 Task: Add an event with the title Lunch Break: Guided Meditation Session, date '2024/03/26', time 9:40 AM to 11:40 AMand add a description: Welcome to the Presentation Practice session, where you can hone your public speaking skills and receive constructive feedback to enhance your presentation abilities. This interactive session is designed to provide a supportive environment for participants to practice and refine their presentation techniques, whether it's for professional or academic purposes.Select event color  Lavender . Add location for the event as: 321 Gorges du Verdon, France, logged in from the account softage.3@softage.netand send the event invitation to softage.4@softage.net and softage.2@softage.net. Set a reminder for the event Every weekday(Monday to Friday)
Action: Mouse moved to (28, 102)
Screenshot: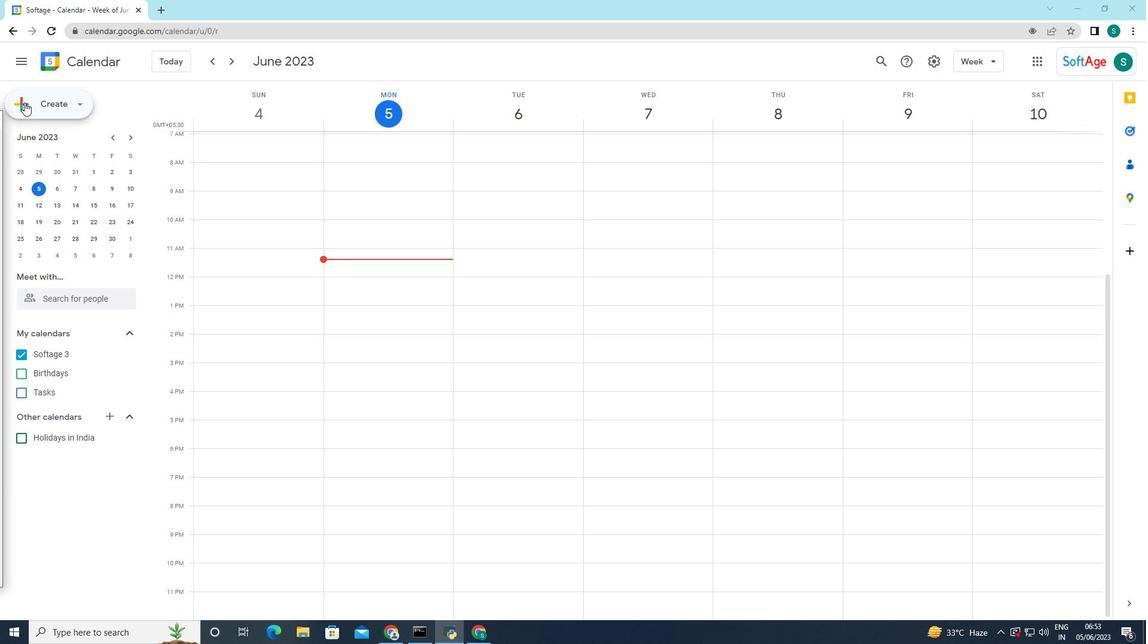 
Action: Mouse pressed left at (28, 102)
Screenshot: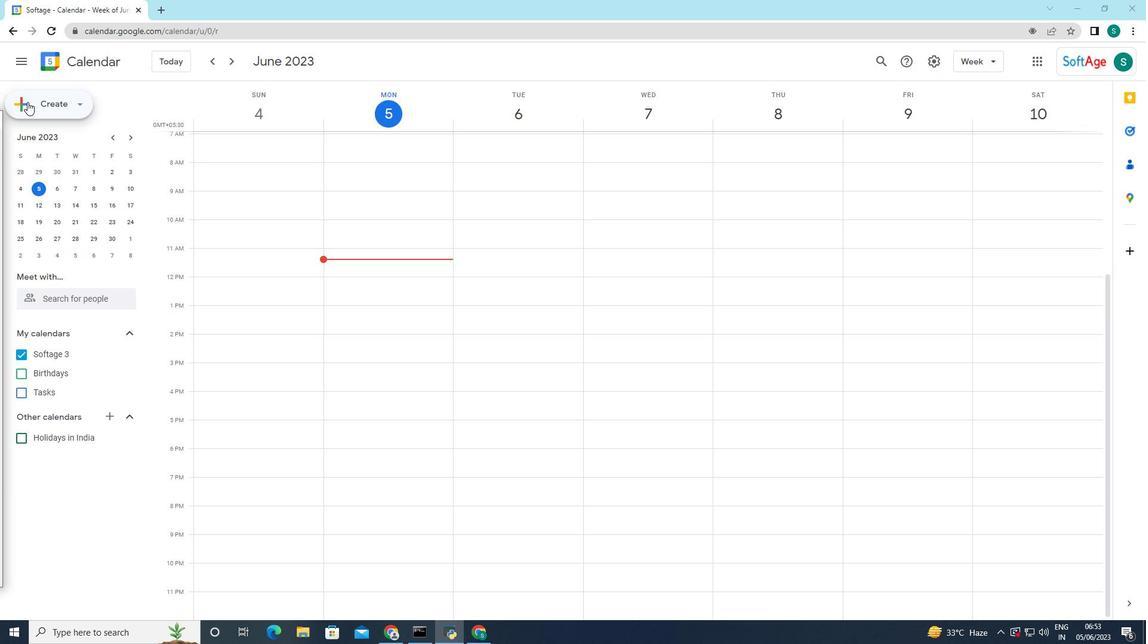 
Action: Mouse moved to (40, 137)
Screenshot: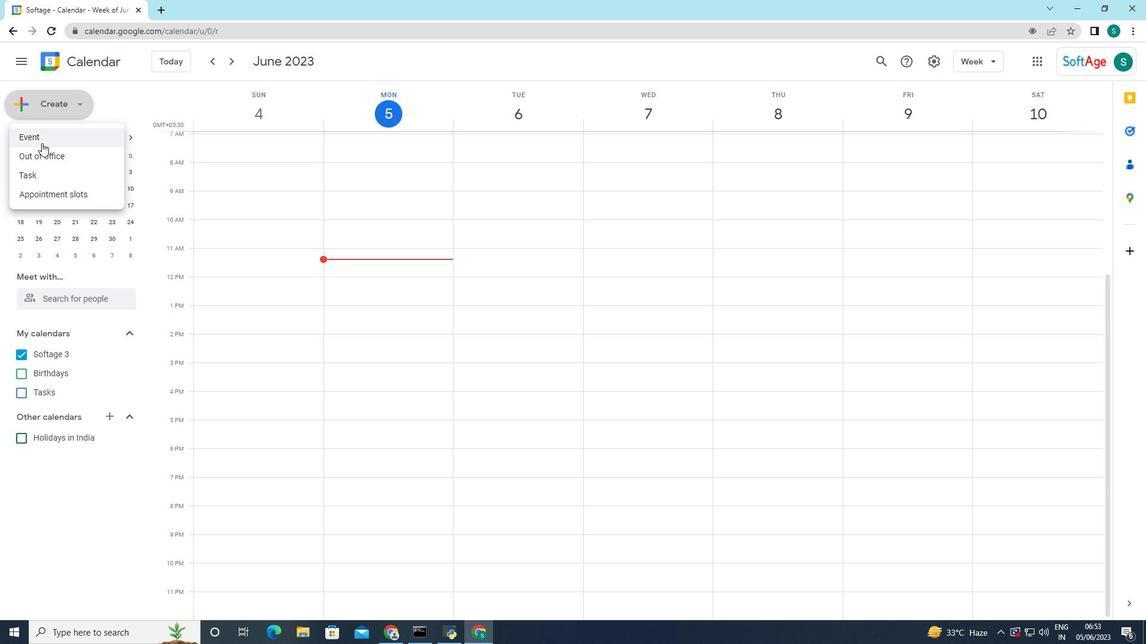 
Action: Mouse pressed left at (40, 137)
Screenshot: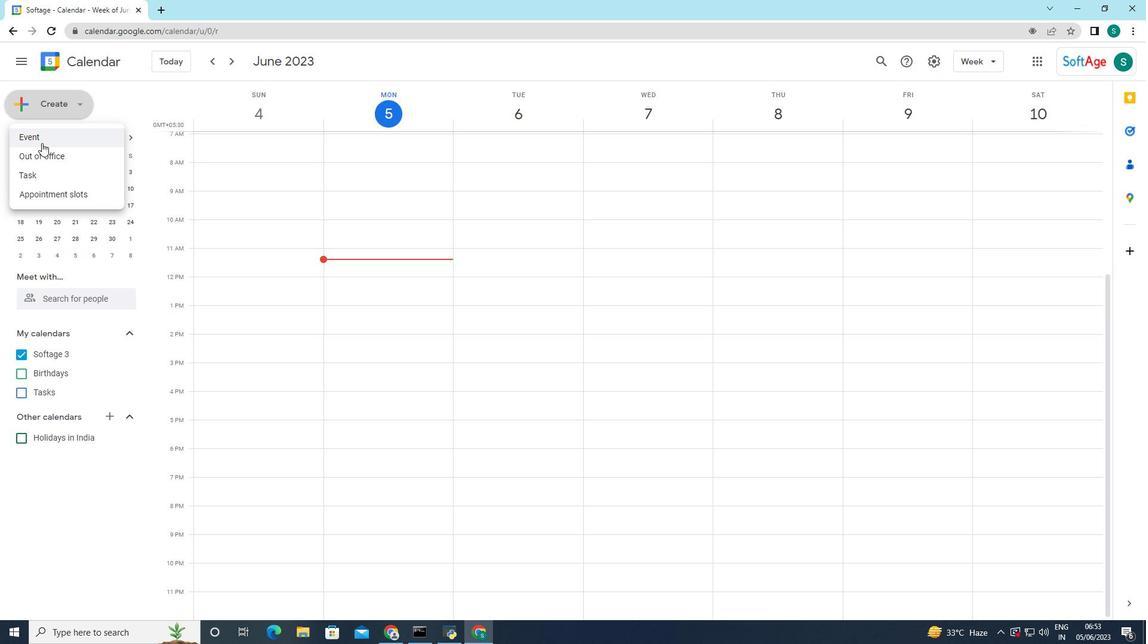 
Action: Mouse moved to (223, 482)
Screenshot: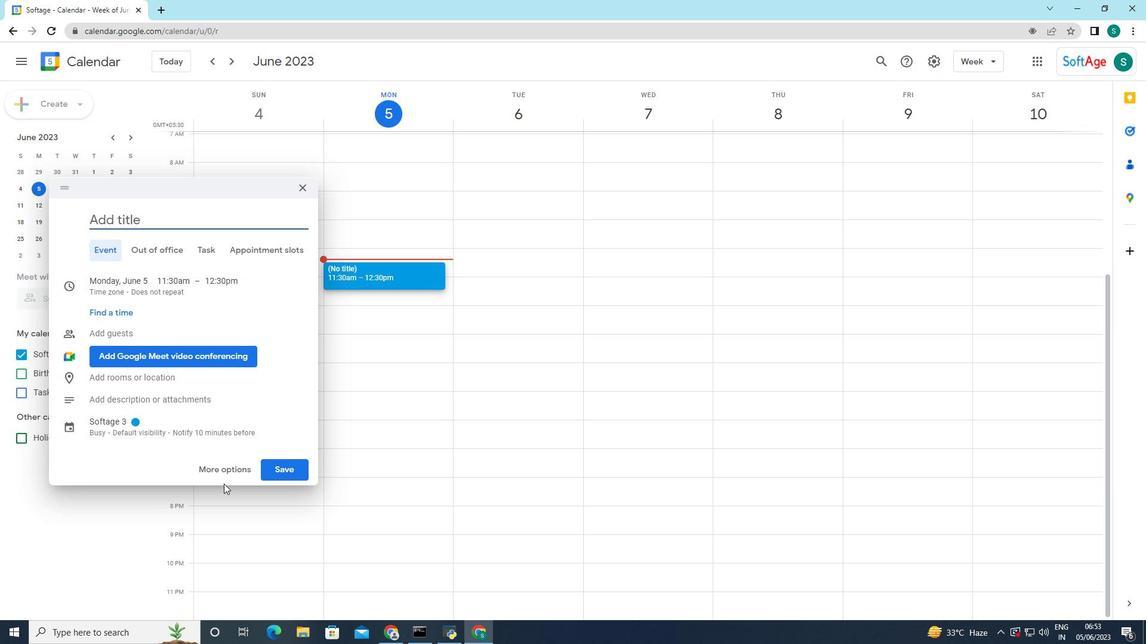 
Action: Mouse pressed left at (223, 482)
Screenshot: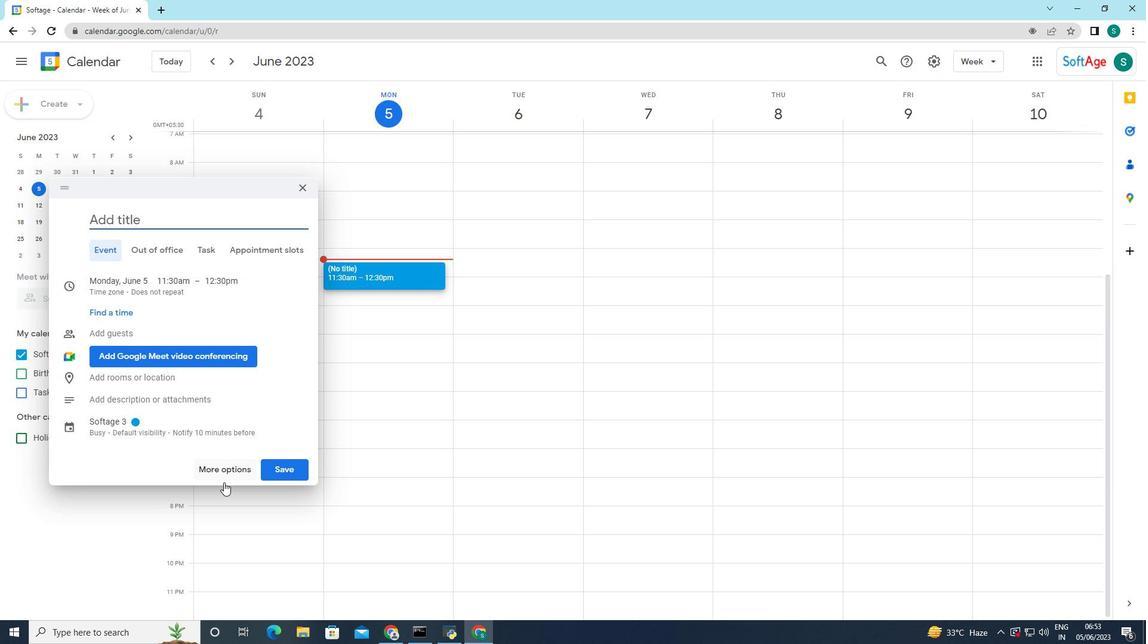 
Action: Mouse moved to (68, 71)
Screenshot: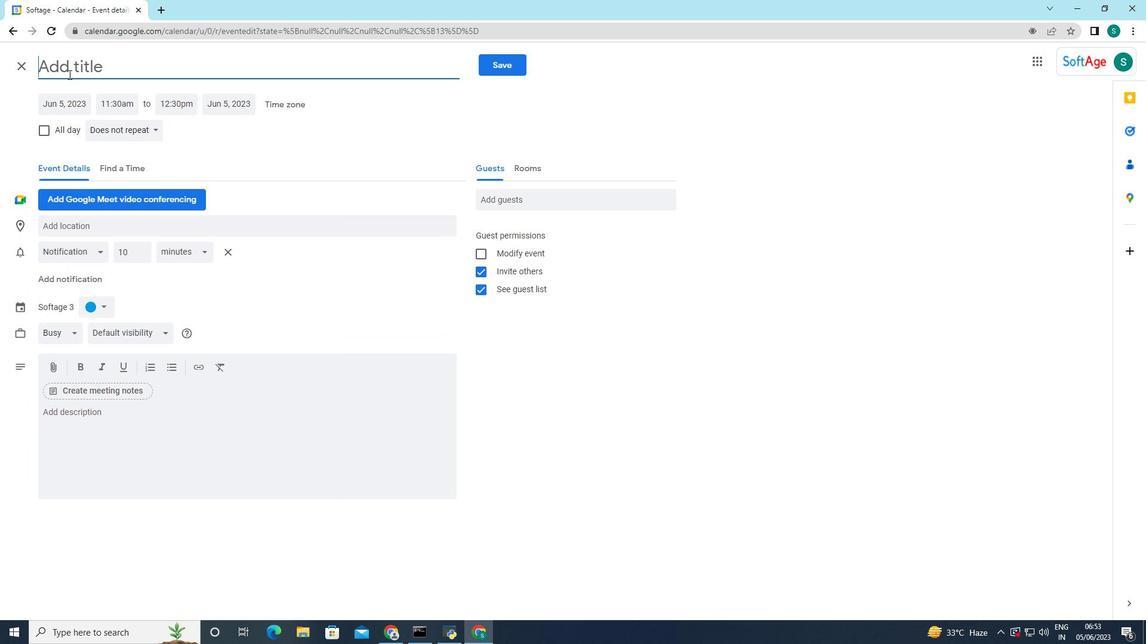 
Action: Mouse pressed left at (68, 71)
Screenshot: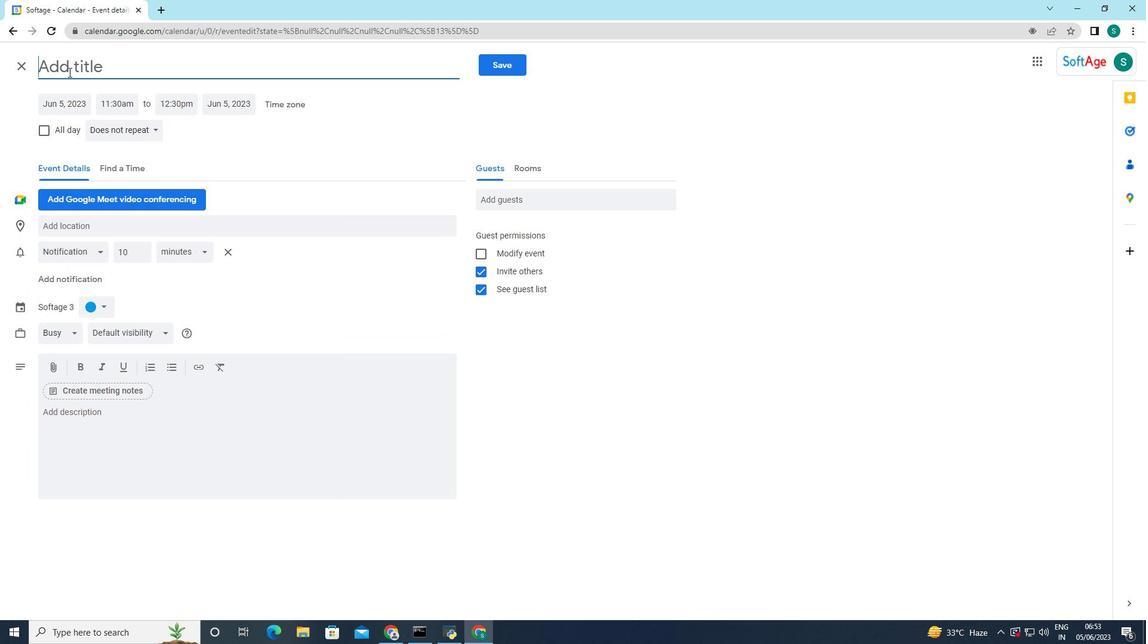 
Action: Key pressed <Key.caps_lock>L<Key.caps_lock>unch<Key.space><Key.caps_lock>B<Key.caps_lock>reak<Key.shift_r>:<Key.space><Key.caps_lock>G<Key.caps_lock>uided<Key.space><Key.caps_lock>M<Key.caps_lock>en<Key.backspace>ditation<Key.space><Key.caps_lock>S<Key.caps_lock>ession
Screenshot: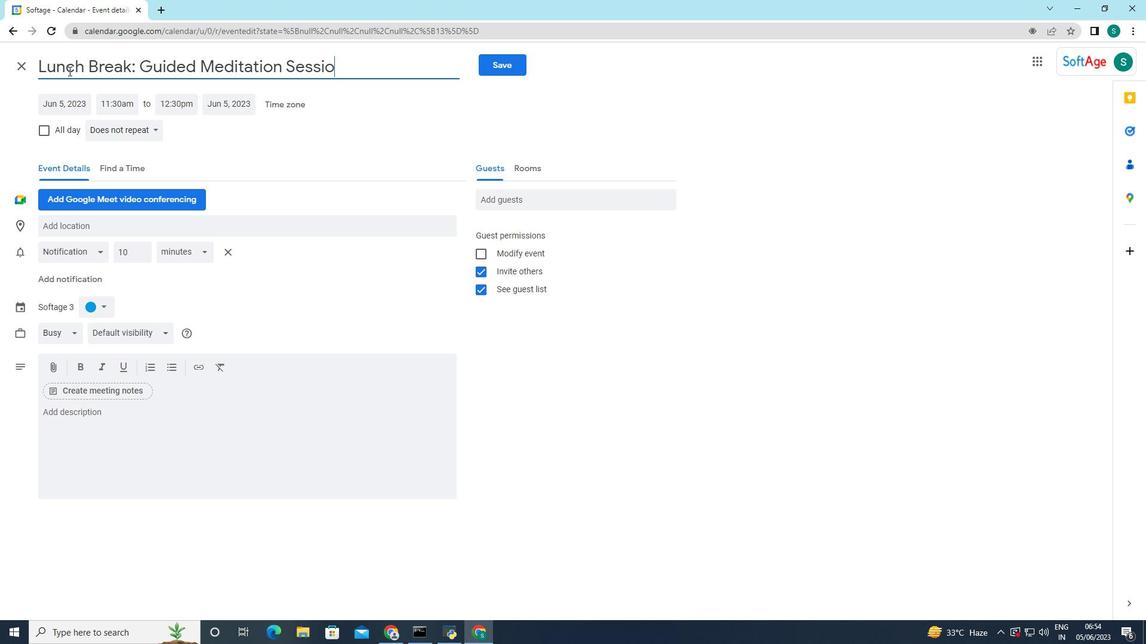 
Action: Mouse moved to (50, 104)
Screenshot: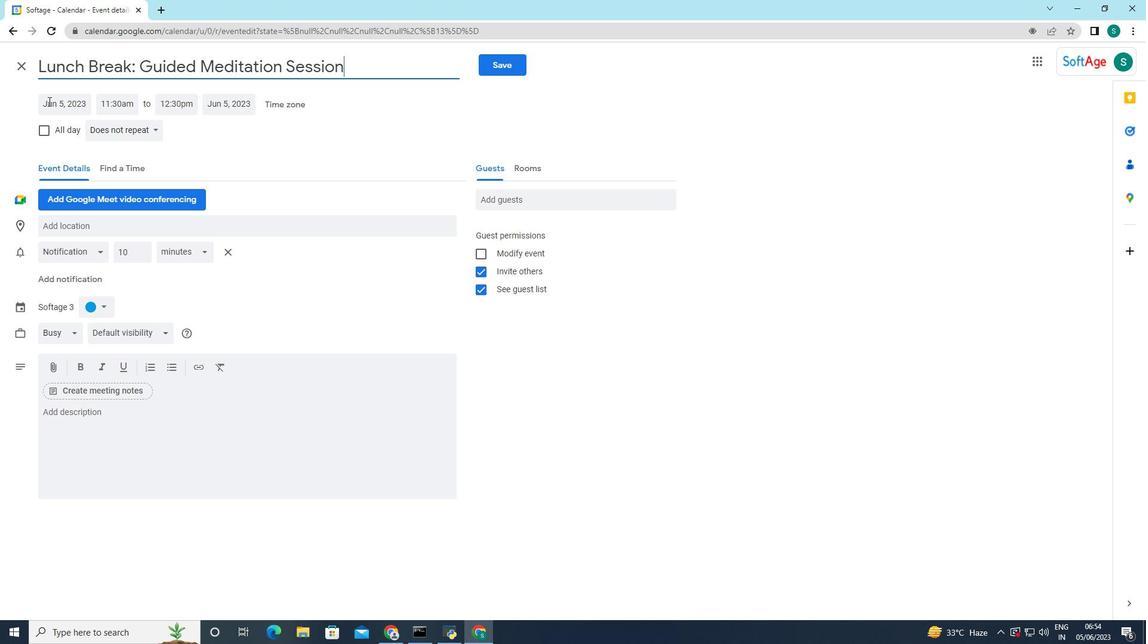 
Action: Mouse pressed left at (50, 104)
Screenshot: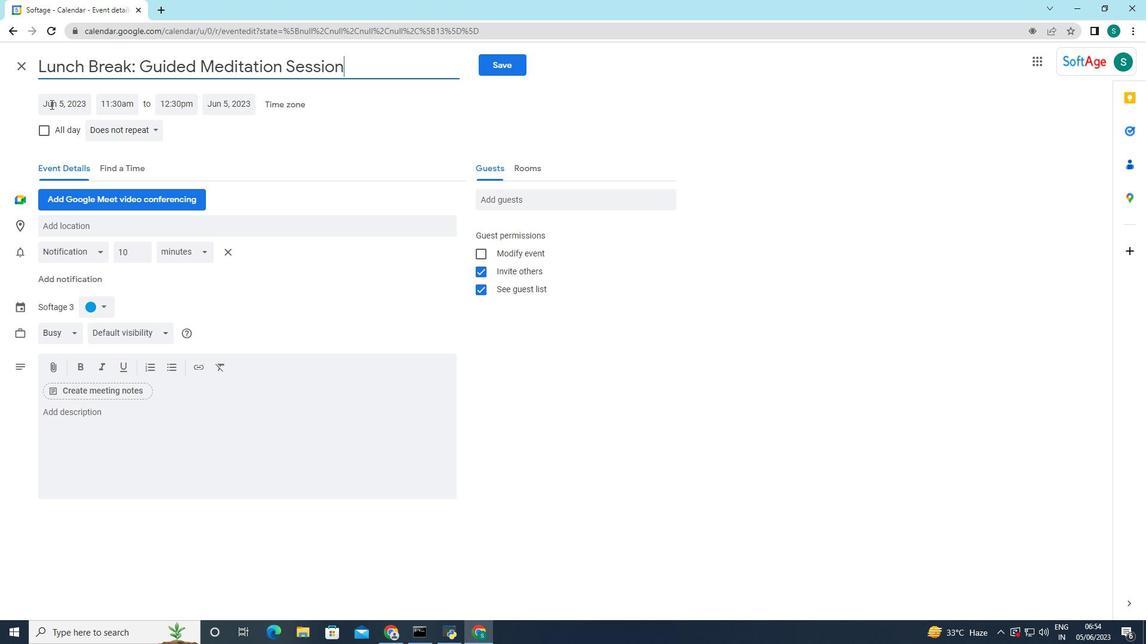
Action: Mouse moved to (192, 128)
Screenshot: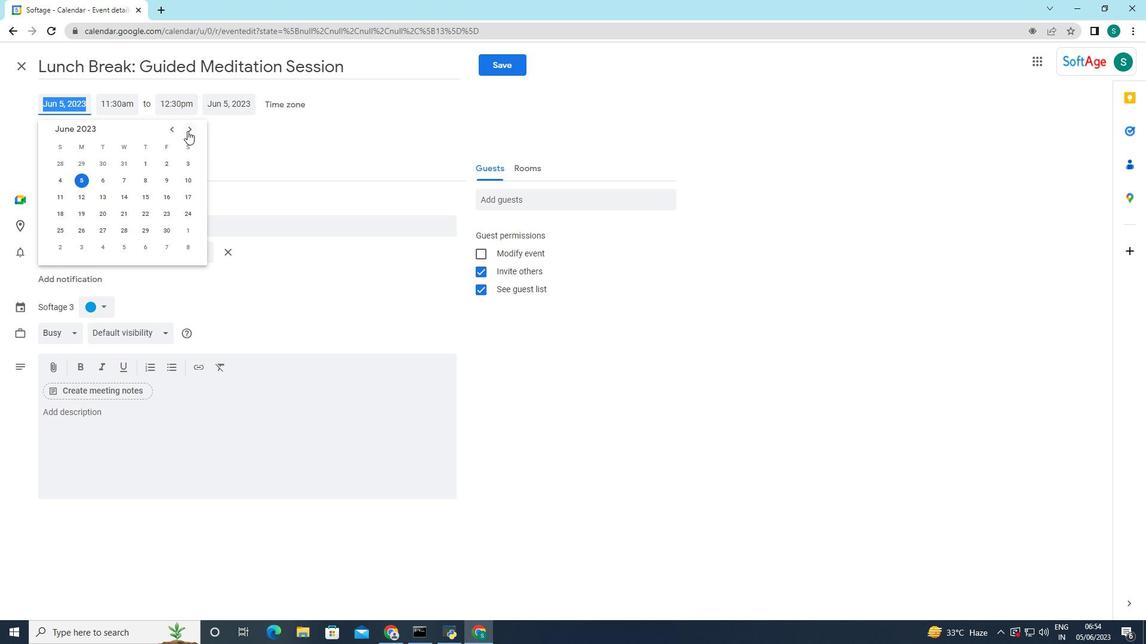 
Action: Mouse pressed left at (192, 128)
Screenshot: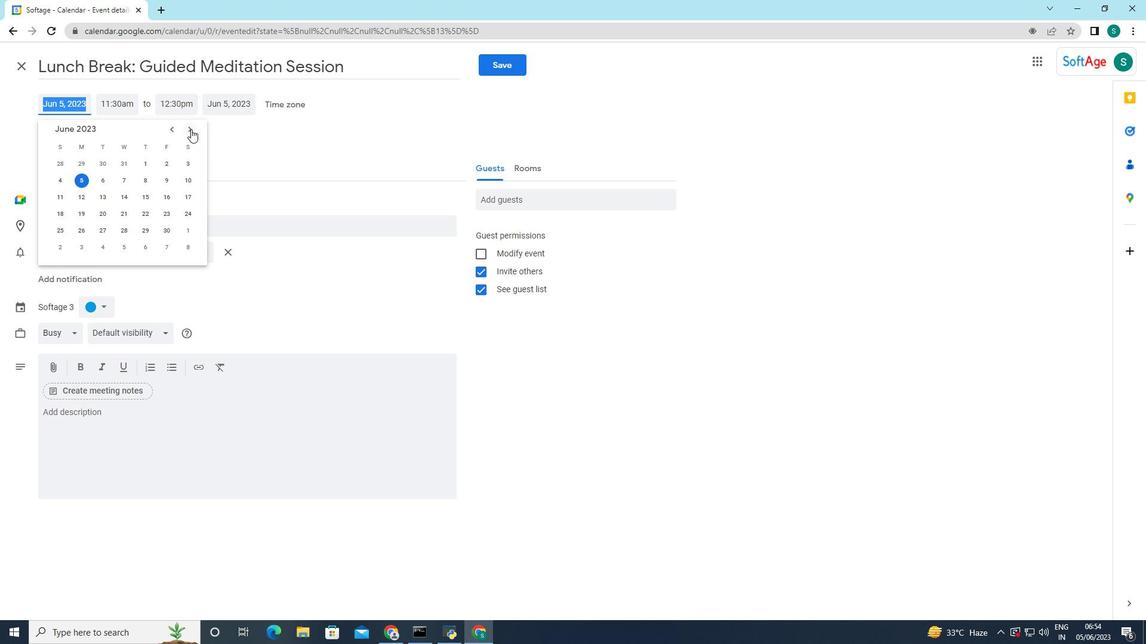 
Action: Mouse pressed left at (192, 128)
Screenshot: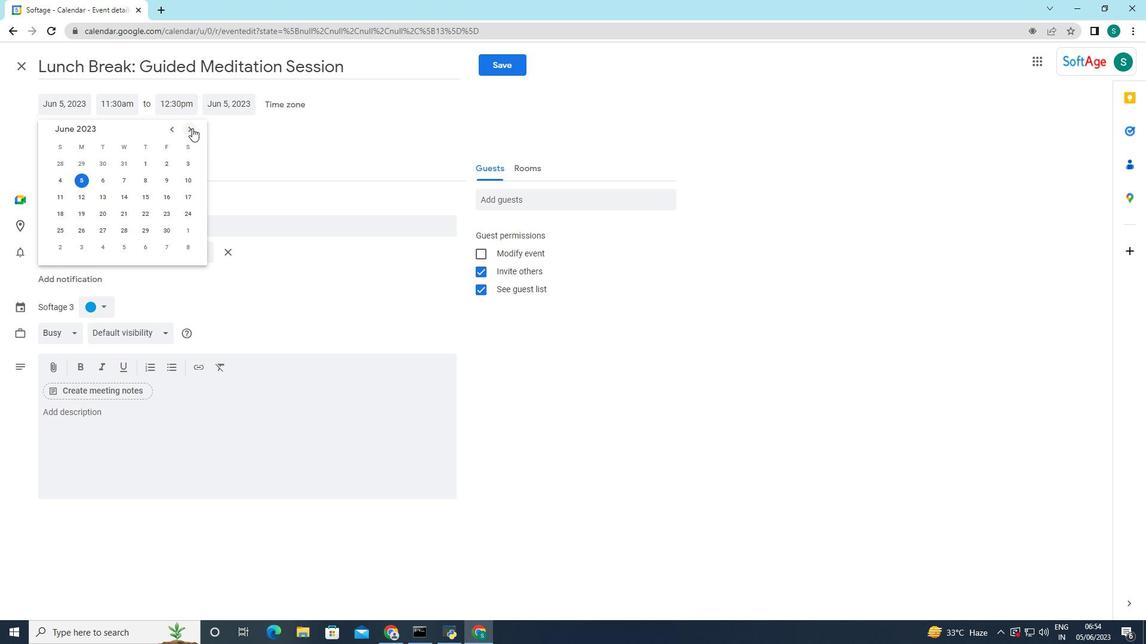 
Action: Mouse pressed left at (192, 128)
Screenshot: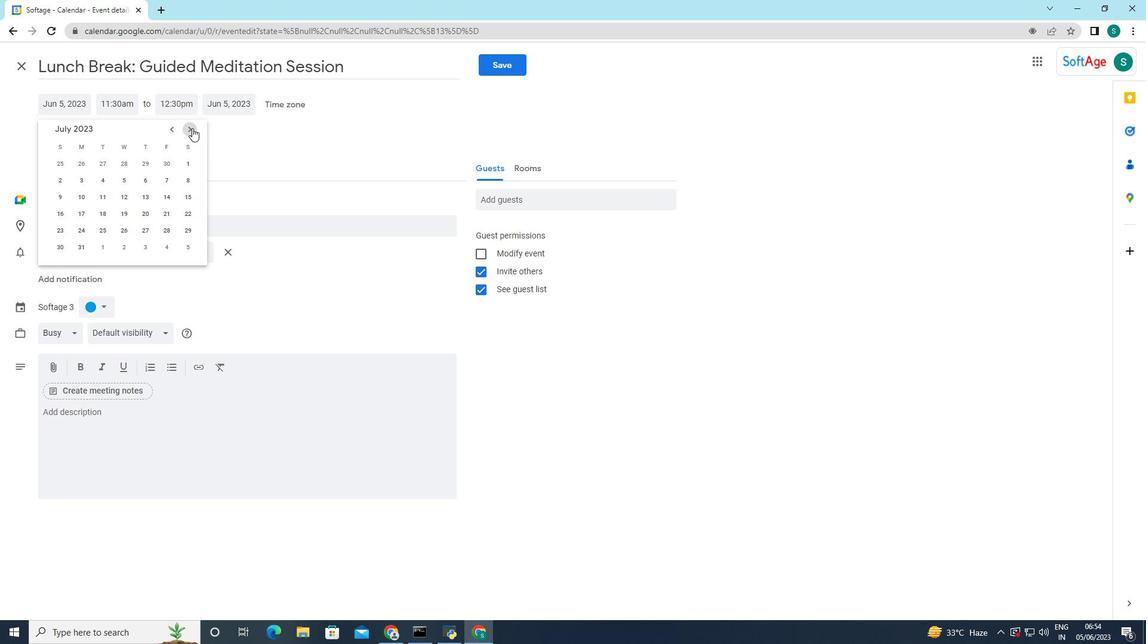 
Action: Mouse pressed left at (192, 128)
Screenshot: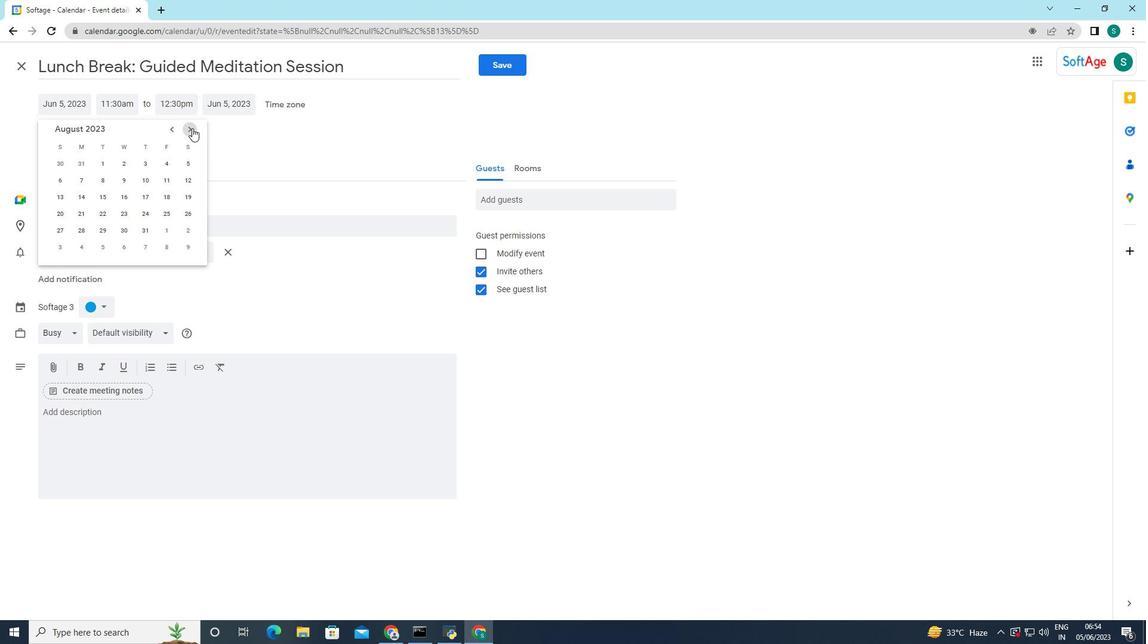 
Action: Mouse pressed left at (192, 128)
Screenshot: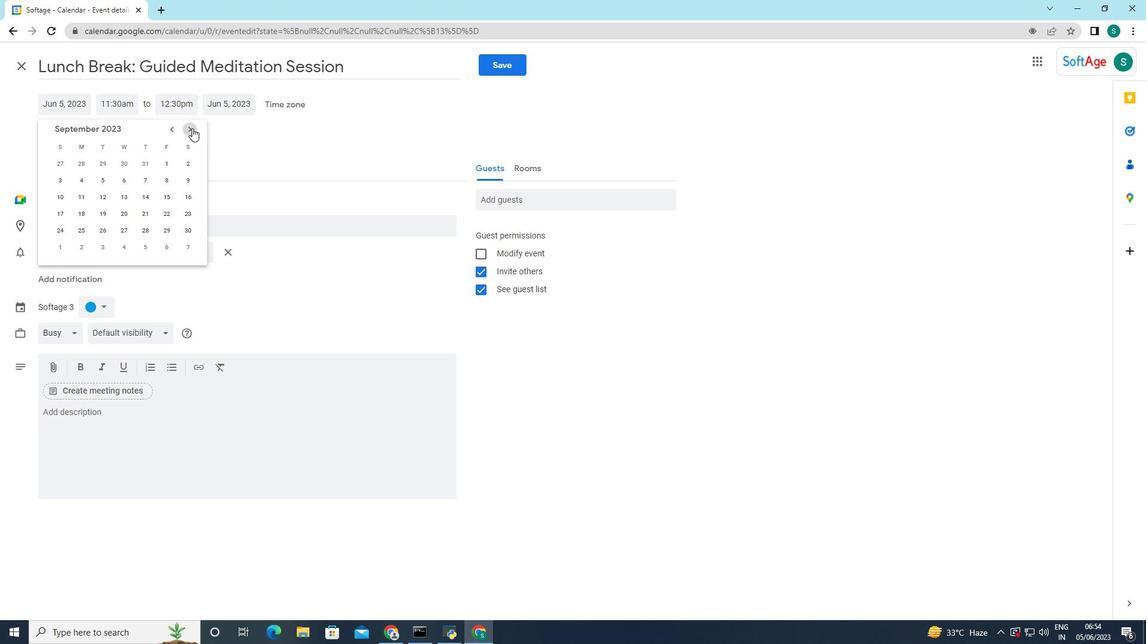 
Action: Mouse pressed left at (192, 128)
Screenshot: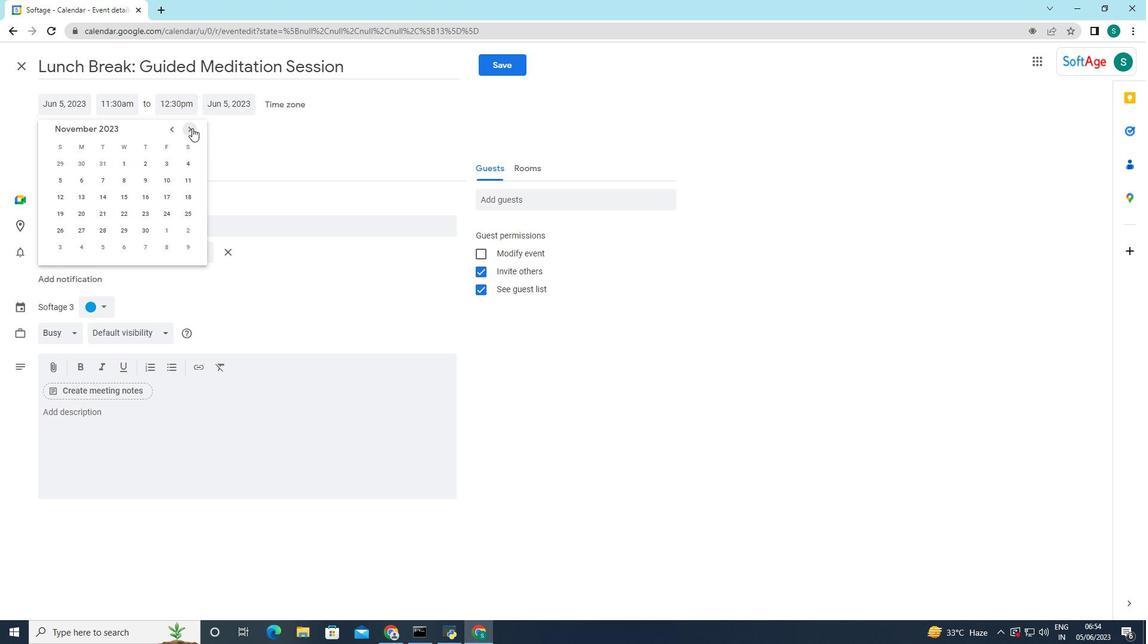 
Action: Mouse pressed left at (192, 128)
Screenshot: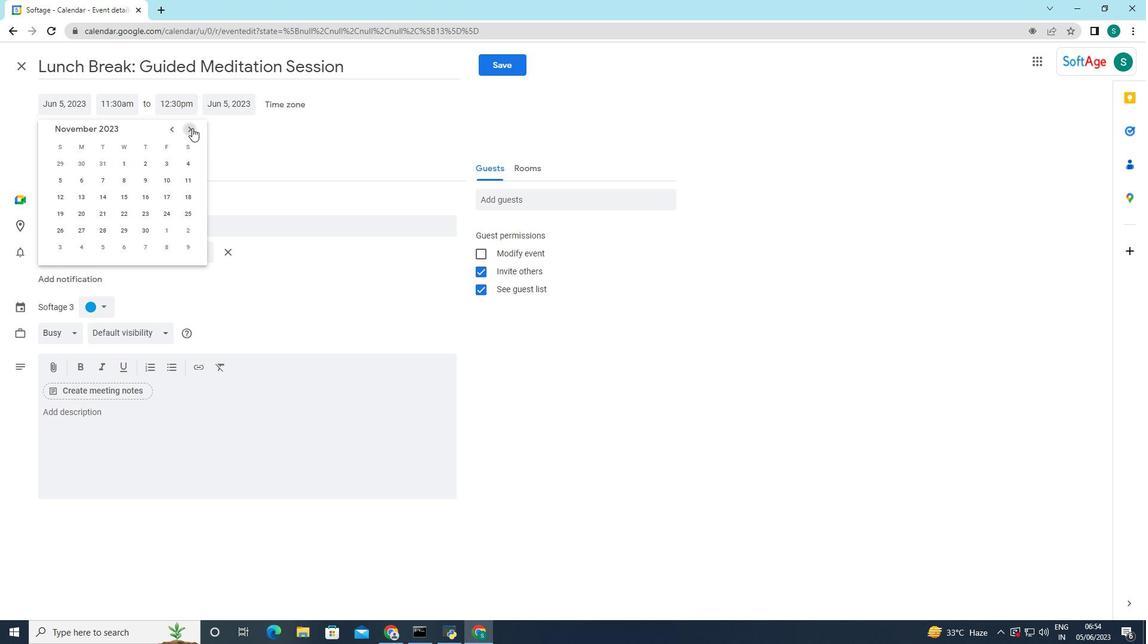 
Action: Mouse pressed left at (192, 128)
Screenshot: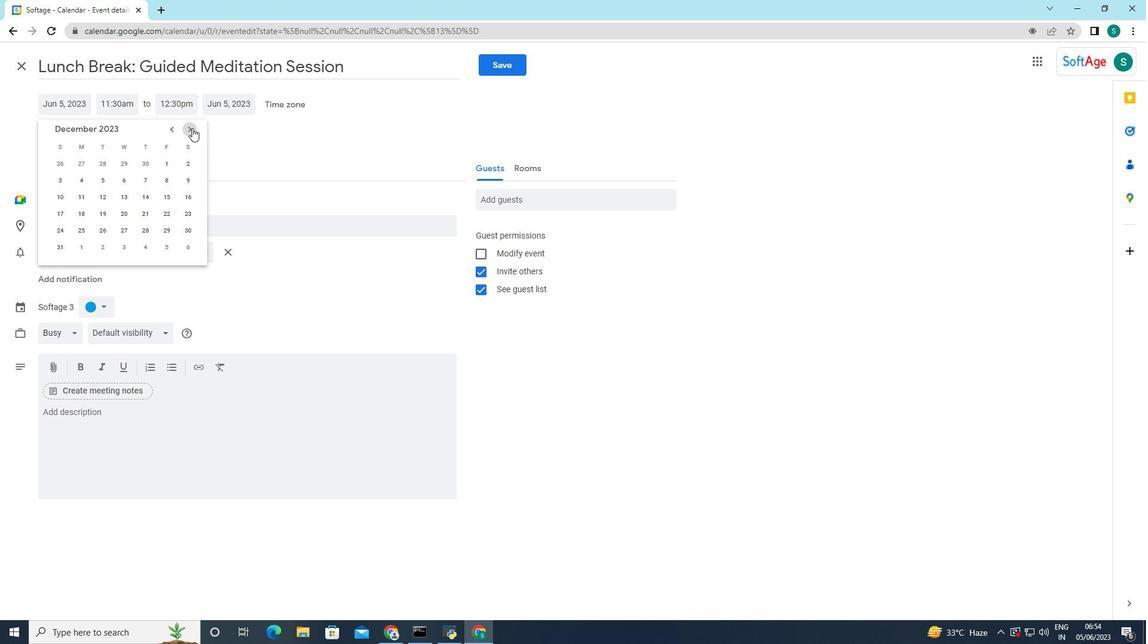 
Action: Mouse pressed left at (192, 128)
Screenshot: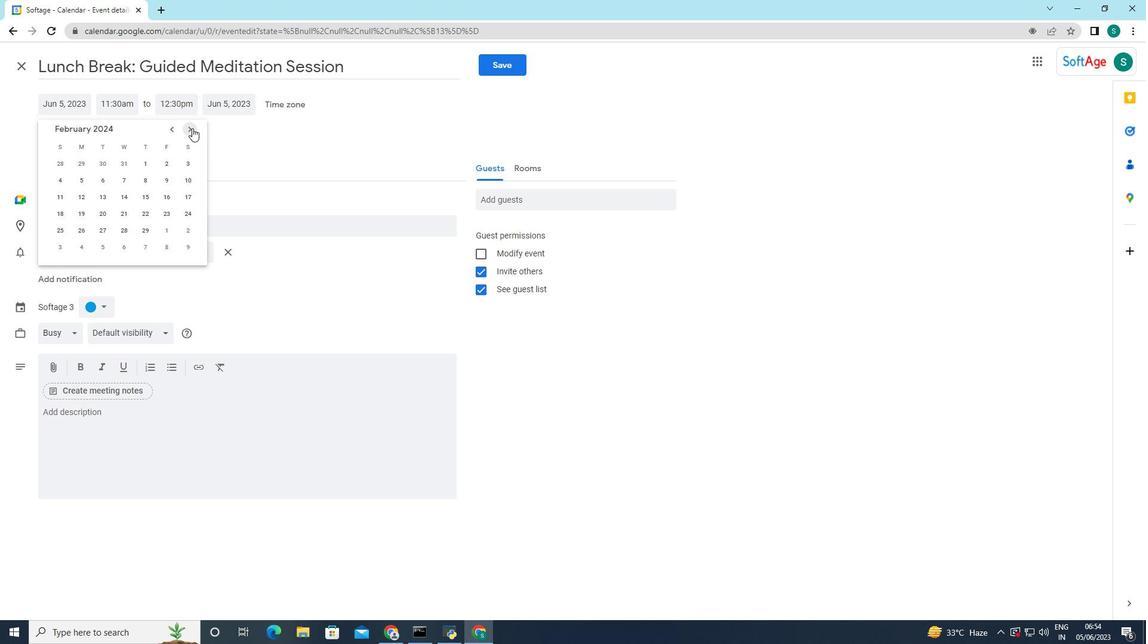 
Action: Mouse moved to (108, 231)
Screenshot: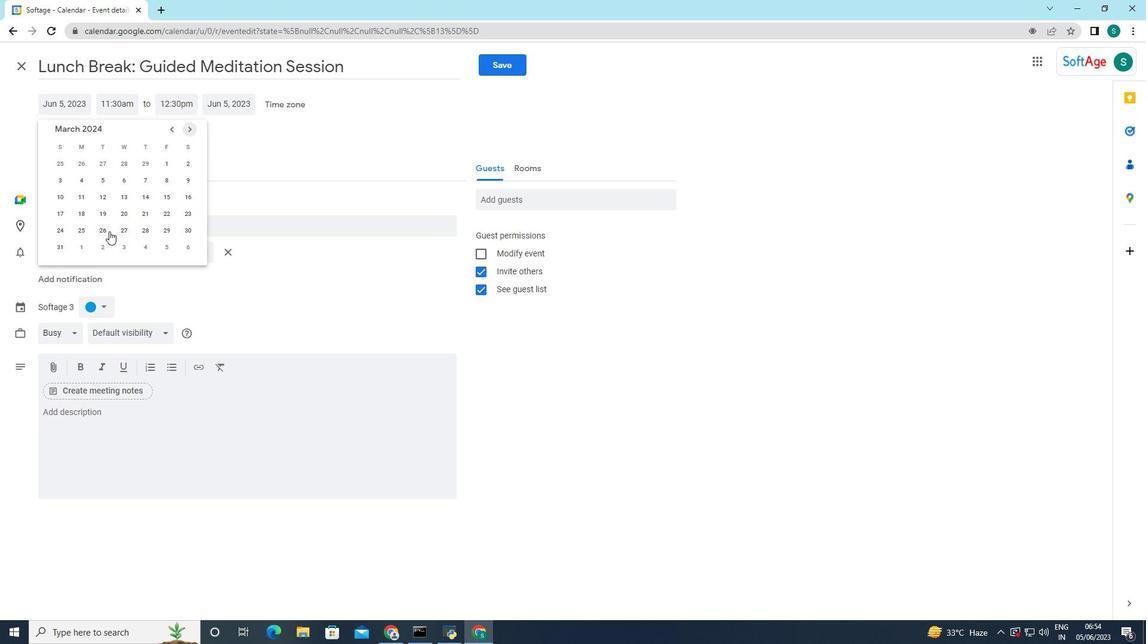 
Action: Mouse pressed left at (108, 231)
Screenshot: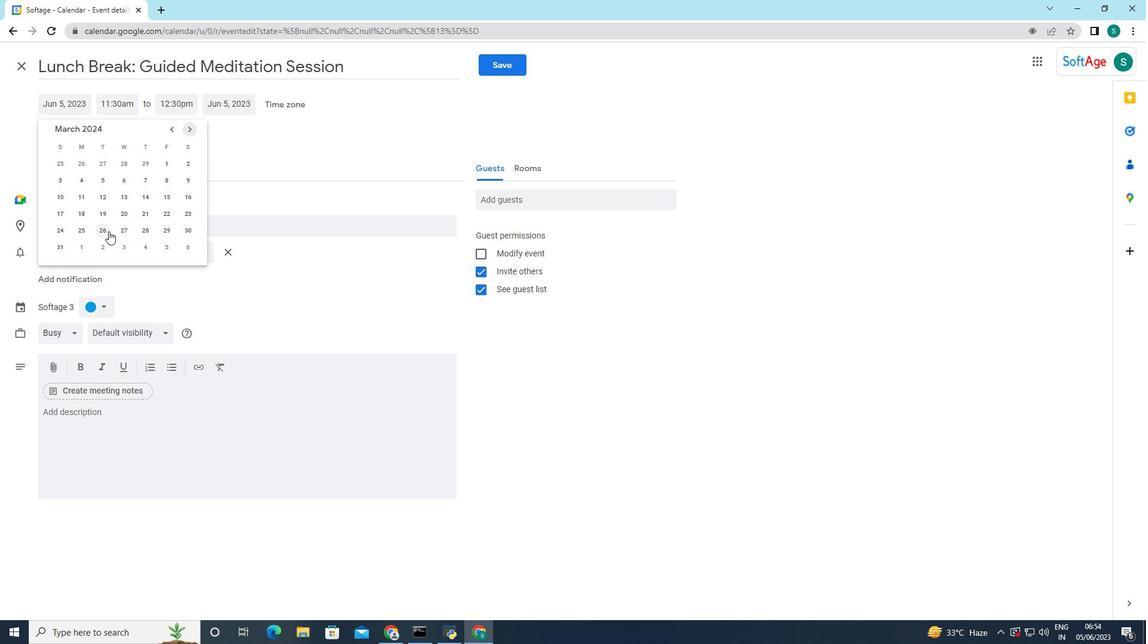 
Action: Mouse moved to (286, 160)
Screenshot: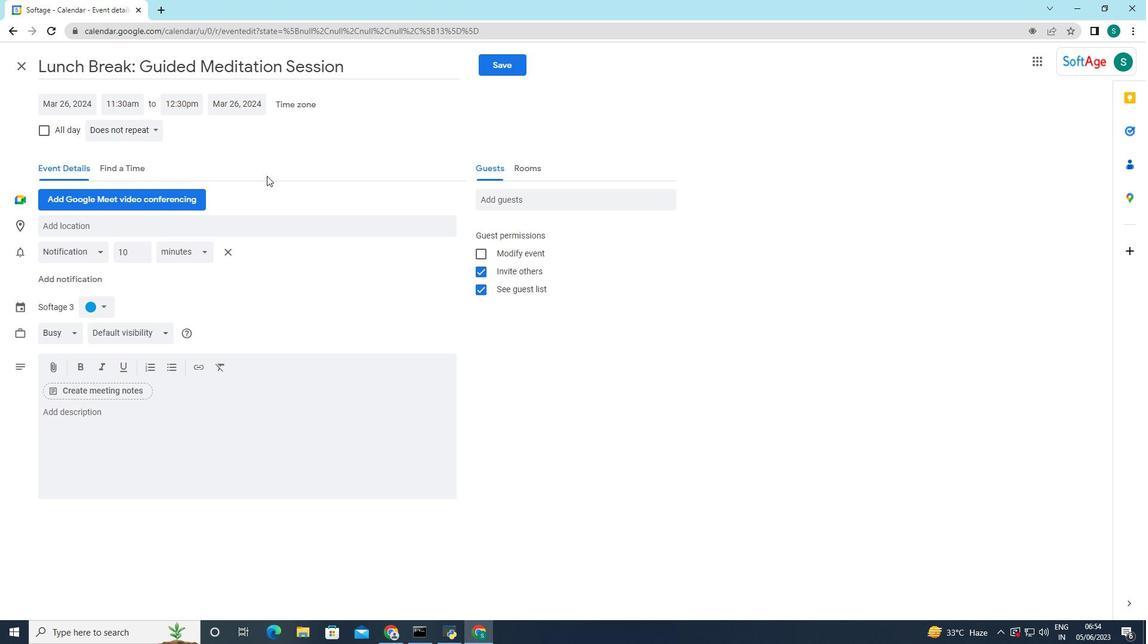 
Action: Mouse pressed left at (286, 160)
Screenshot: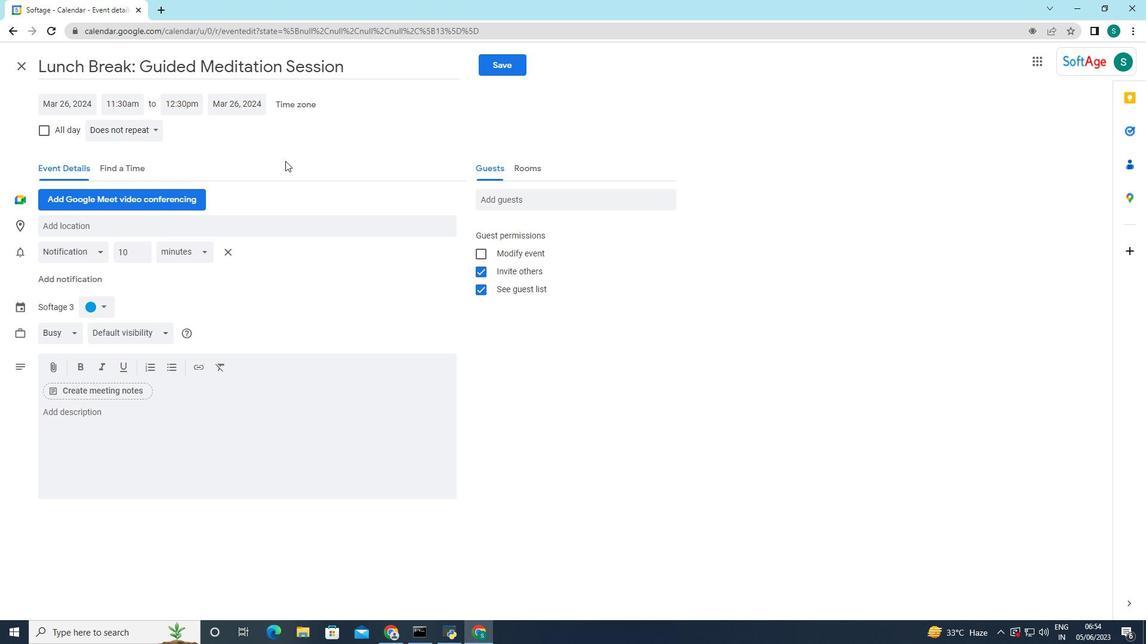 
Action: Mouse moved to (126, 106)
Screenshot: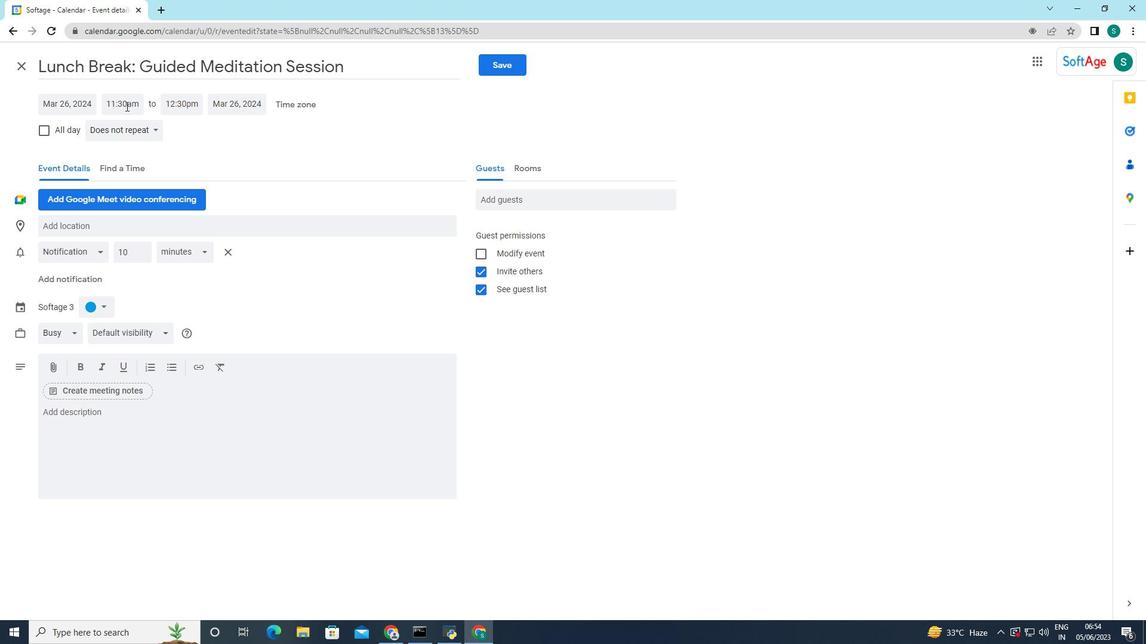 
Action: Mouse pressed left at (126, 106)
Screenshot: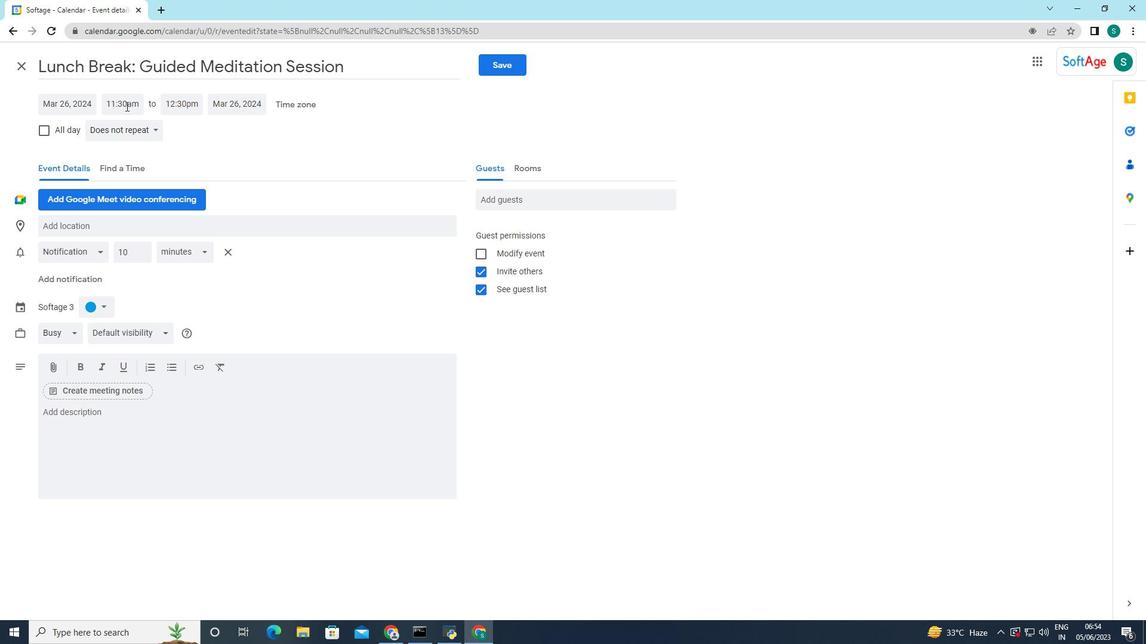 
Action: Mouse moved to (133, 191)
Screenshot: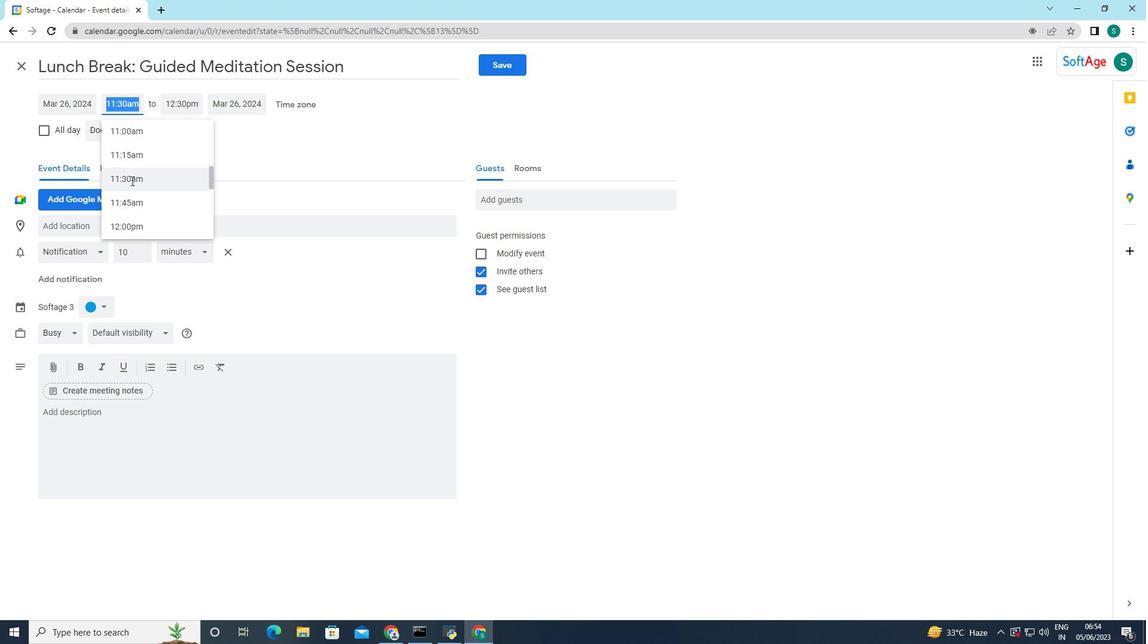 
Action: Mouse scrolled (133, 191) with delta (0, 0)
Screenshot: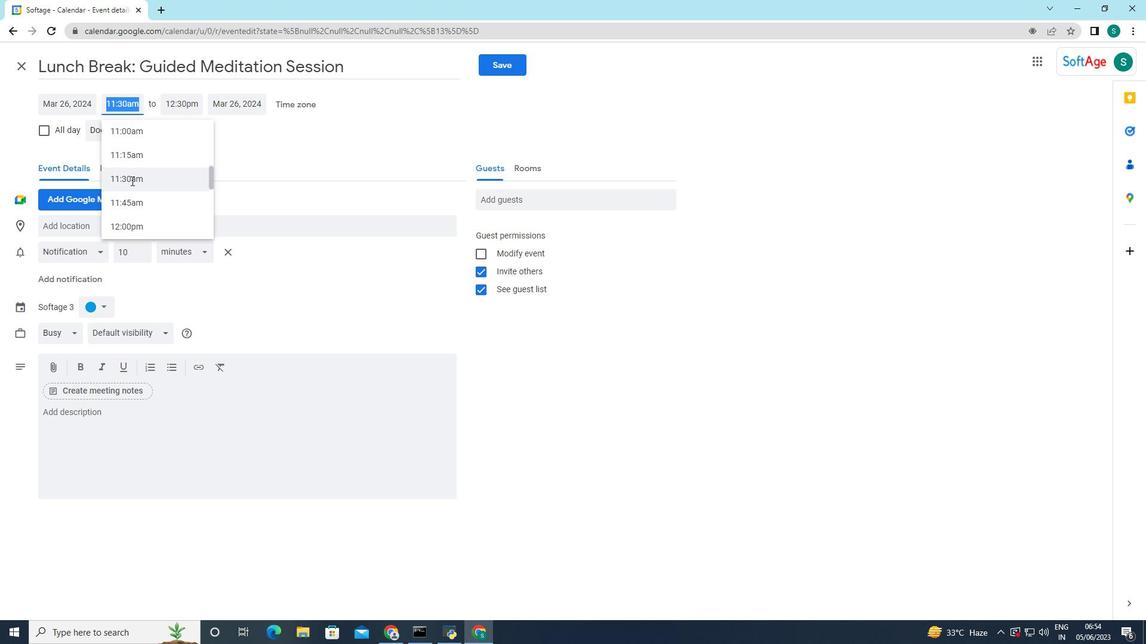 
Action: Mouse scrolled (133, 191) with delta (0, 0)
Screenshot: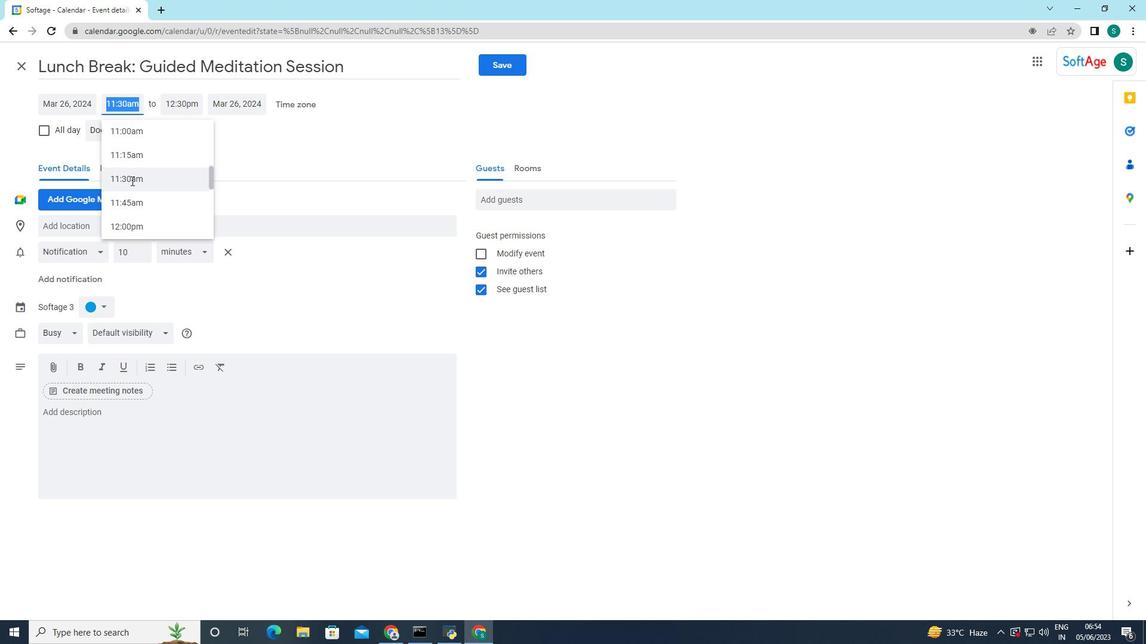 
Action: Mouse scrolled (133, 191) with delta (0, 0)
Screenshot: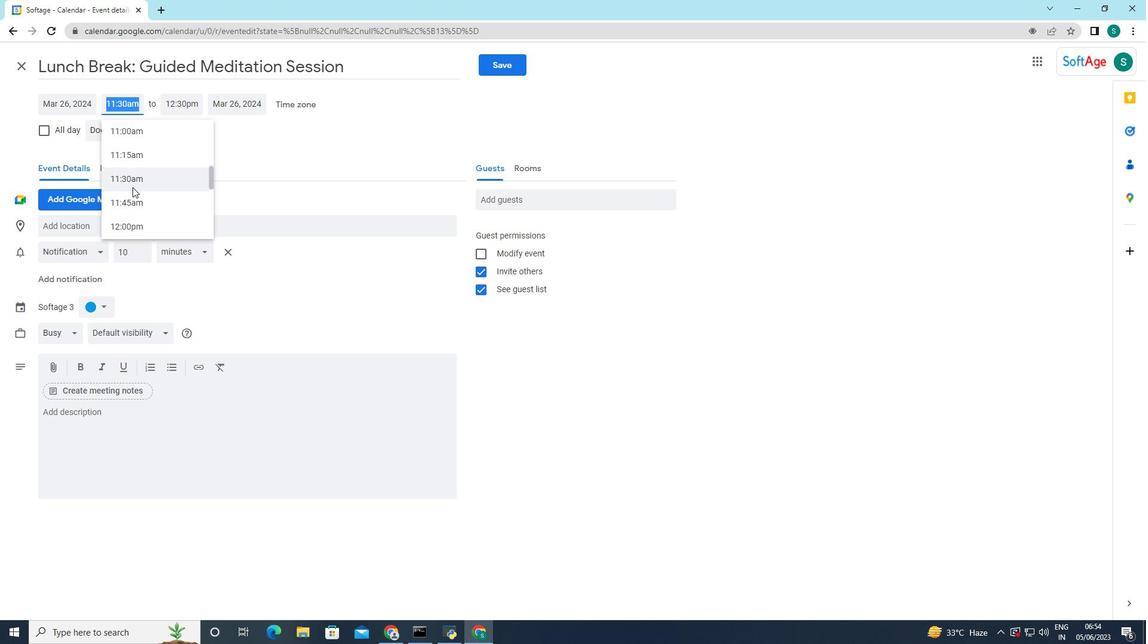 
Action: Mouse scrolled (133, 191) with delta (0, 0)
Screenshot: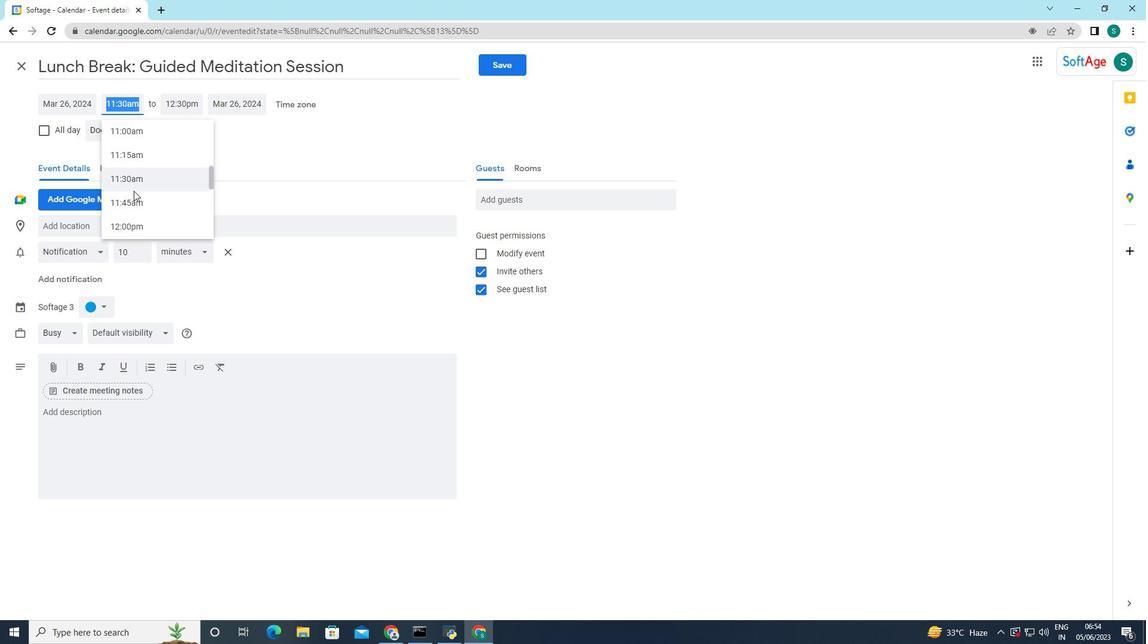 
Action: Mouse moved to (128, 178)
Screenshot: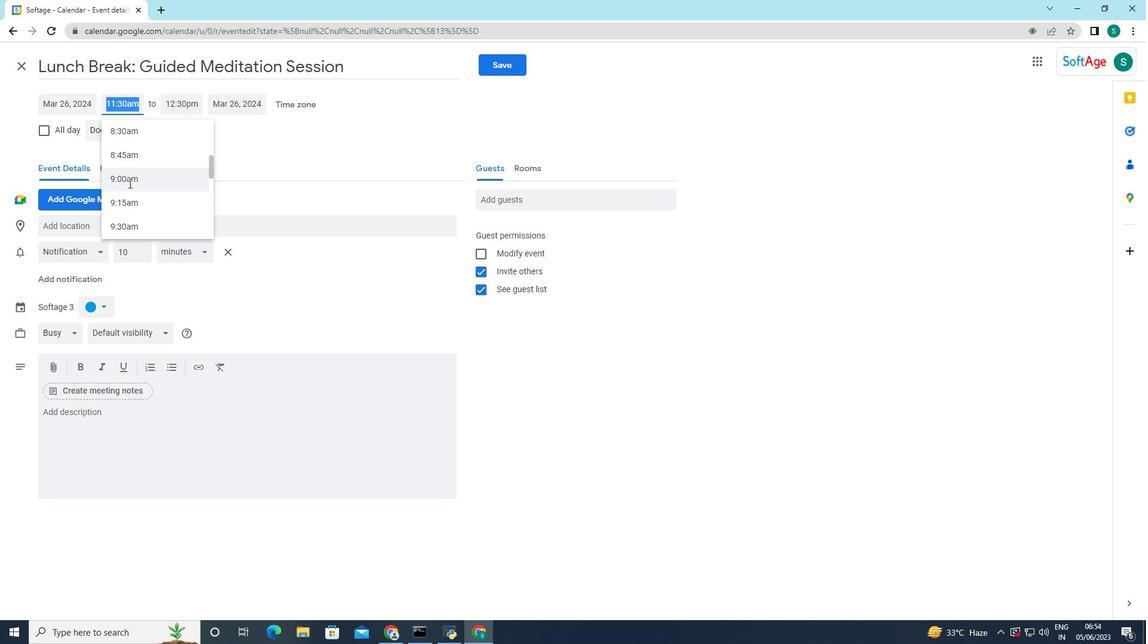 
Action: Mouse pressed left at (128, 178)
Screenshot: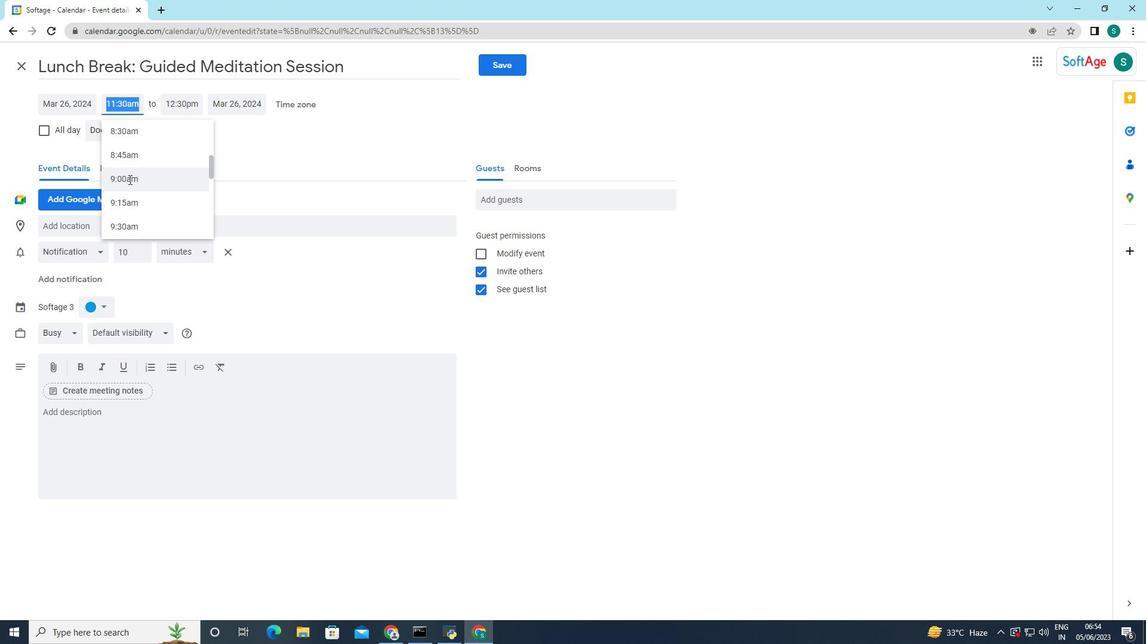 
Action: Mouse moved to (117, 103)
Screenshot: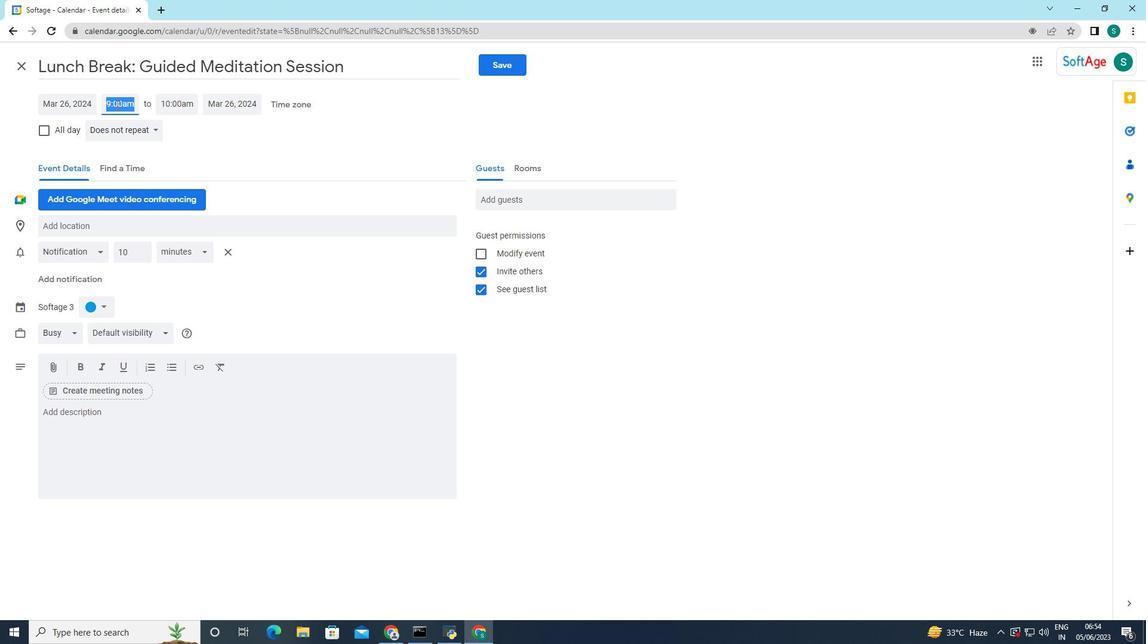 
Action: Mouse pressed left at (117, 103)
Screenshot: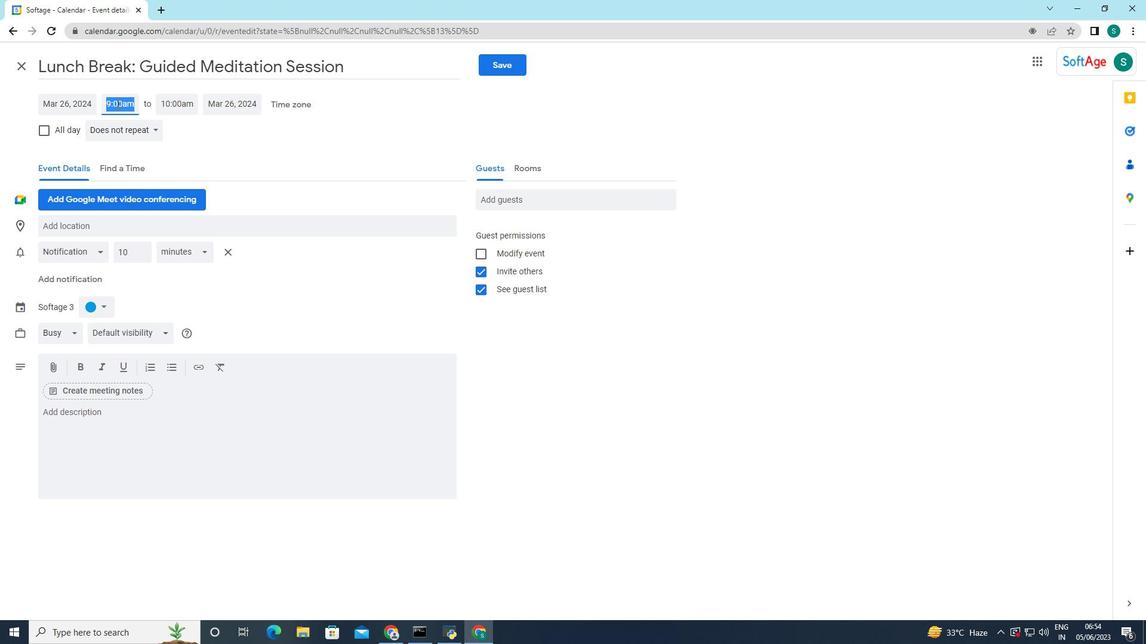 
Action: Mouse moved to (133, 131)
Screenshot: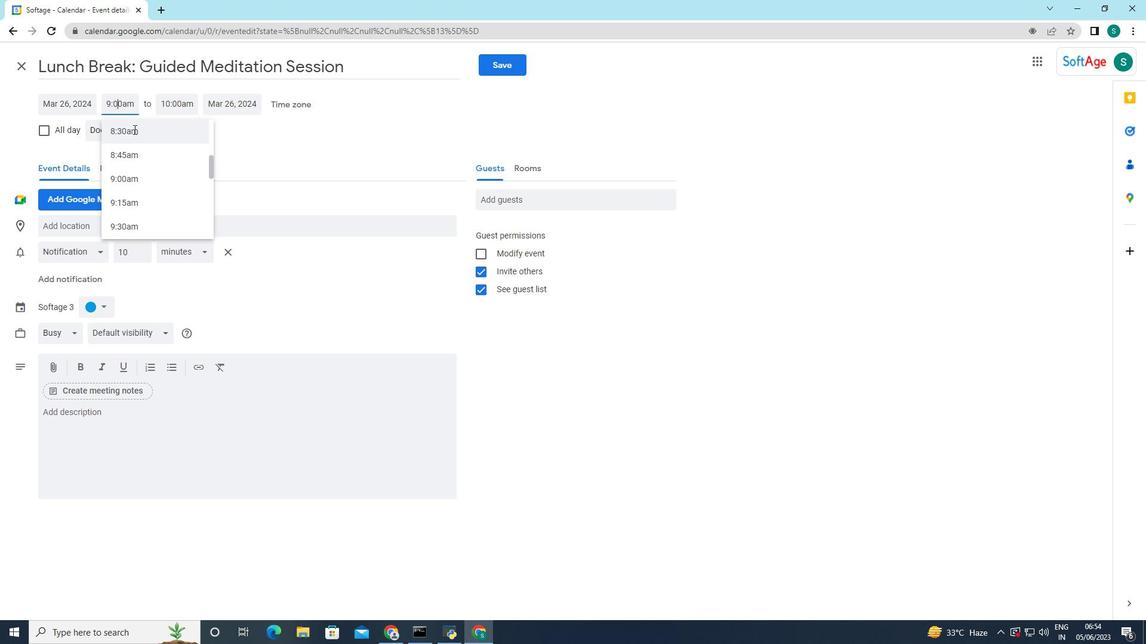 
Action: Key pressed <Key.backspace>4
Screenshot: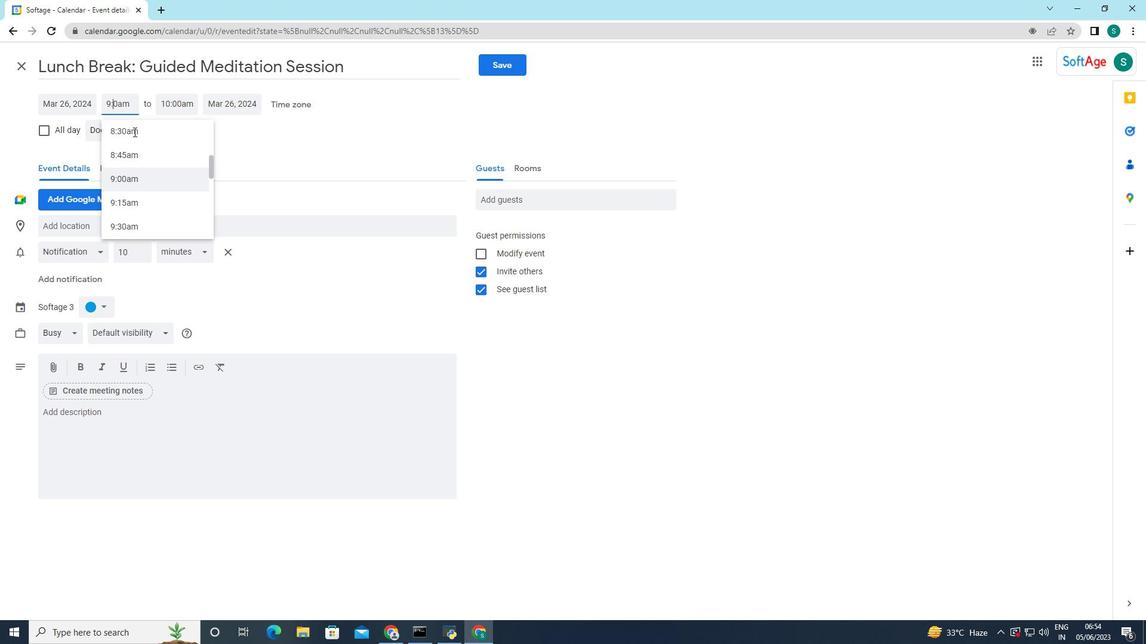 
Action: Mouse moved to (256, 140)
Screenshot: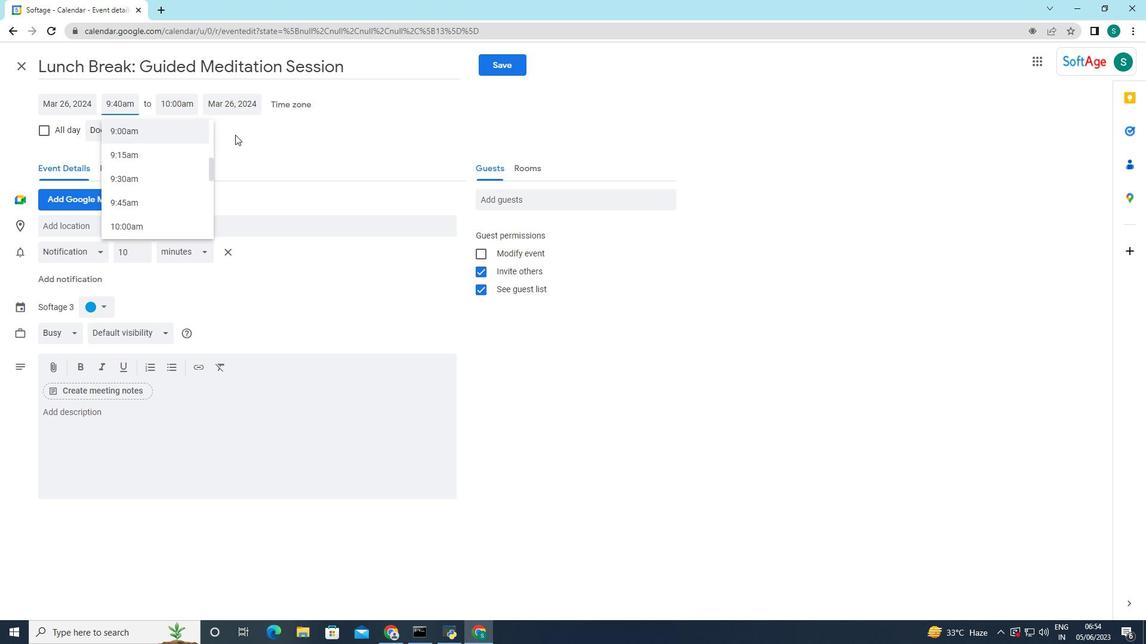 
Action: Mouse pressed left at (256, 140)
Screenshot: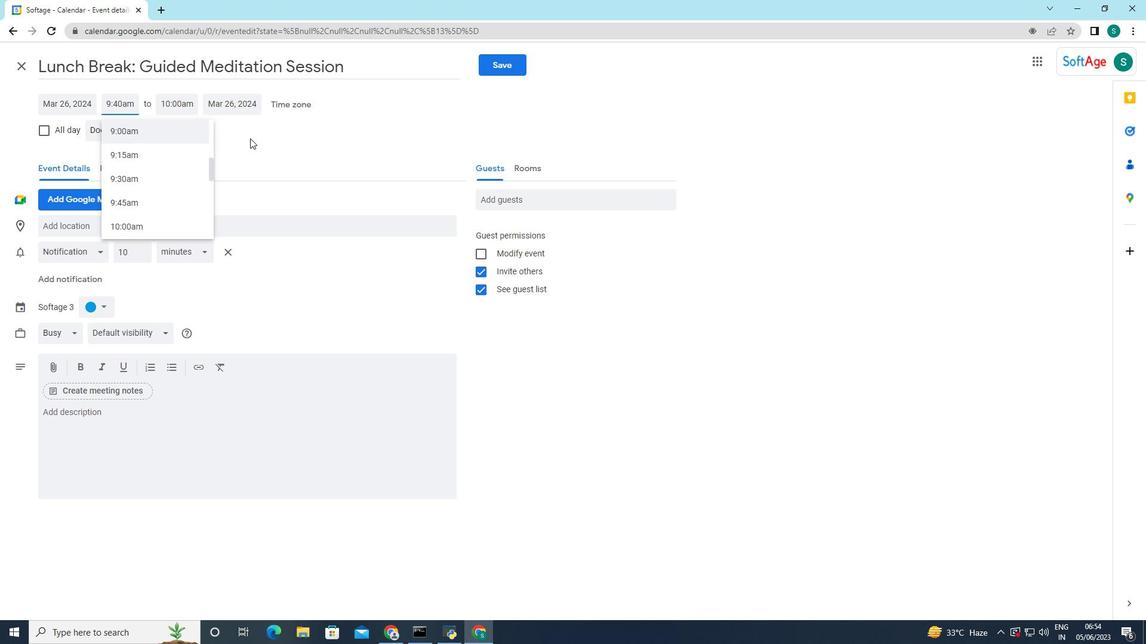 
Action: Mouse moved to (183, 105)
Screenshot: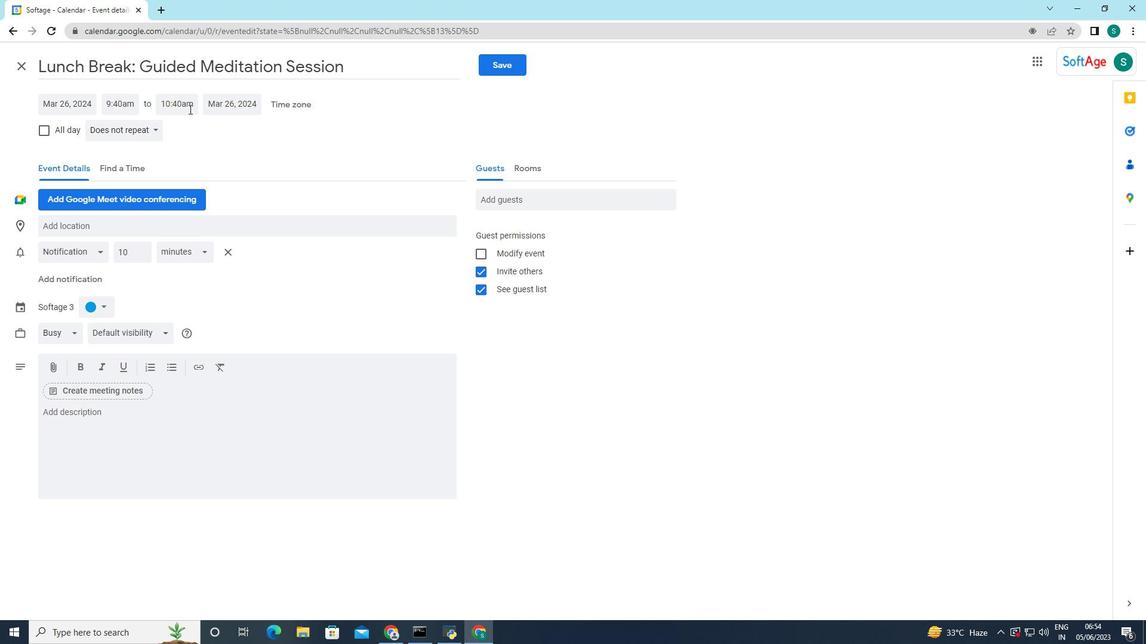 
Action: Mouse pressed left at (183, 105)
Screenshot: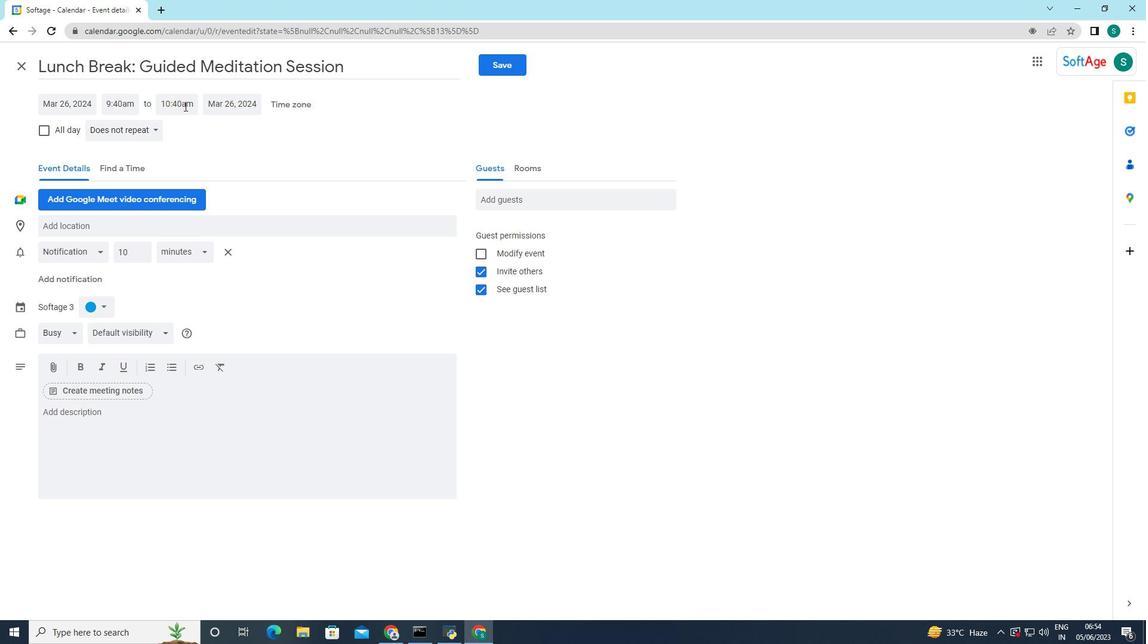 
Action: Mouse moved to (214, 226)
Screenshot: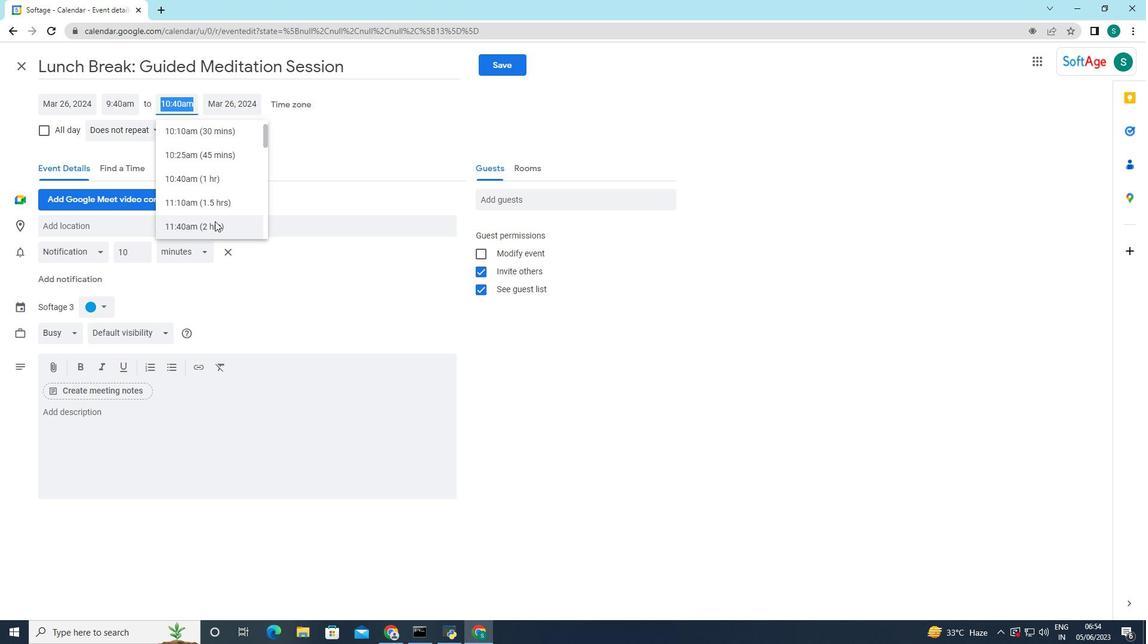 
Action: Mouse pressed left at (214, 226)
Screenshot: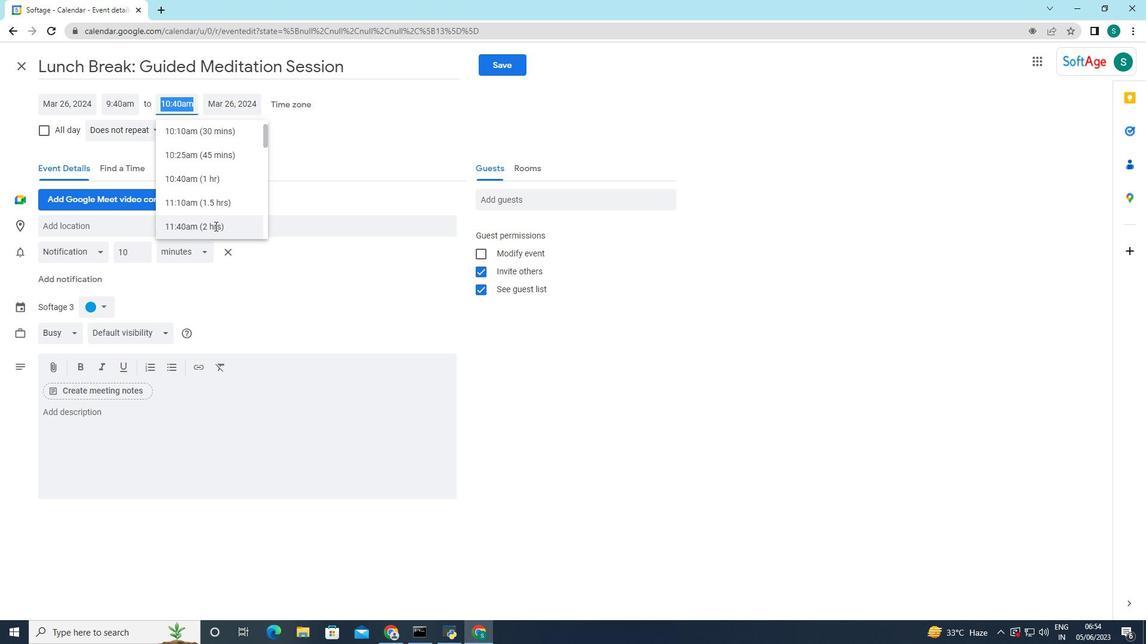 
Action: Mouse moved to (274, 136)
Screenshot: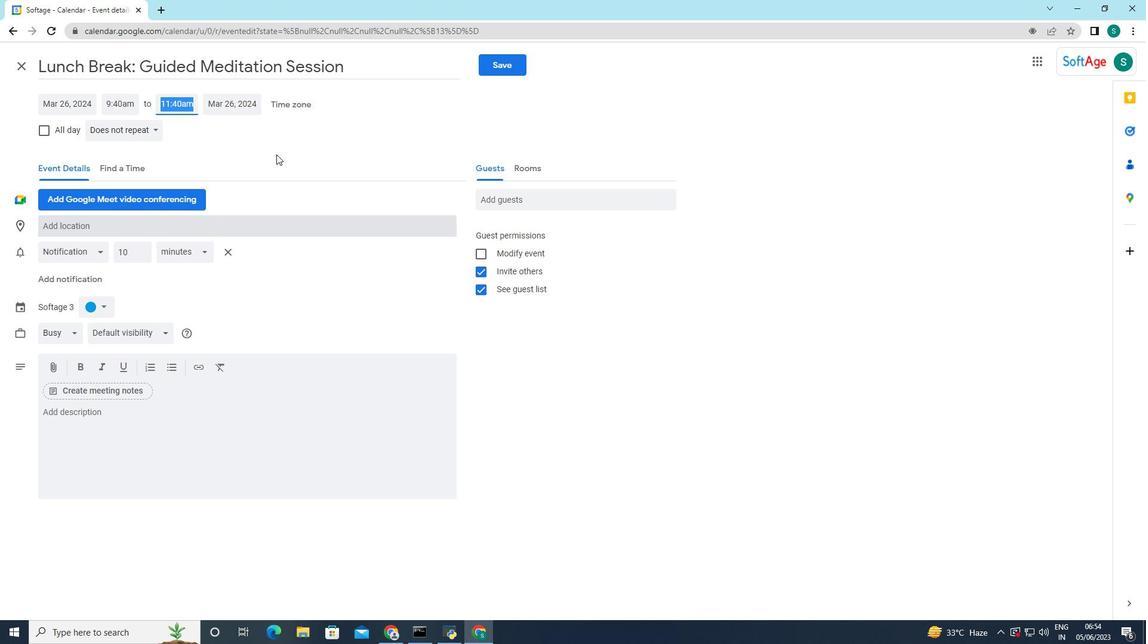 
Action: Mouse pressed left at (274, 136)
Screenshot: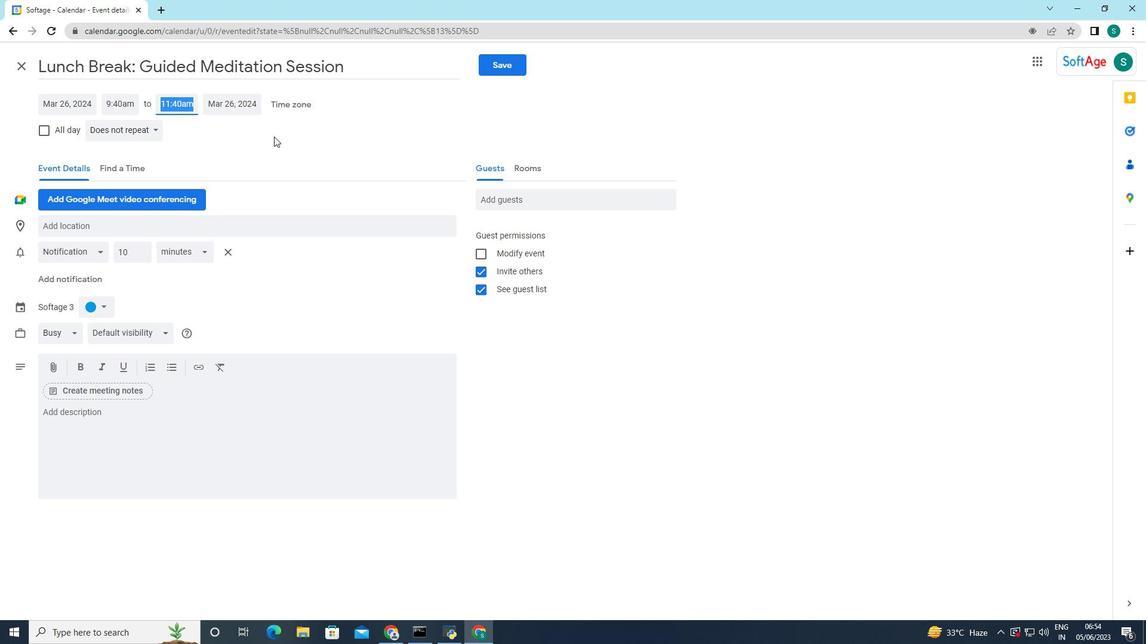 
Action: Mouse moved to (96, 417)
Screenshot: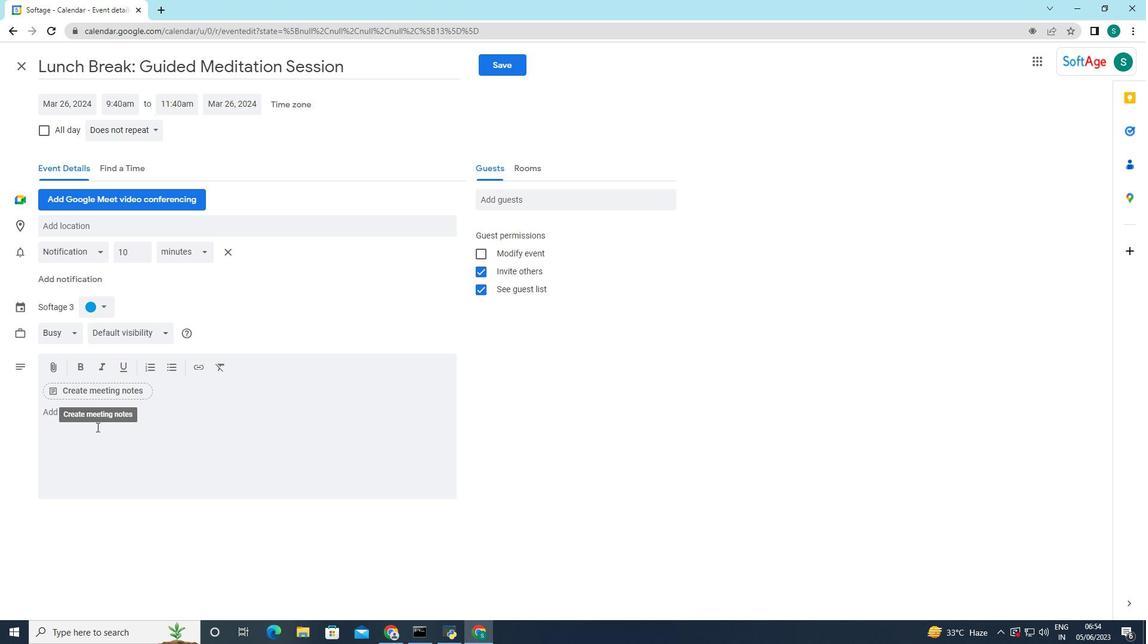 
Action: Mouse pressed left at (96, 417)
Screenshot: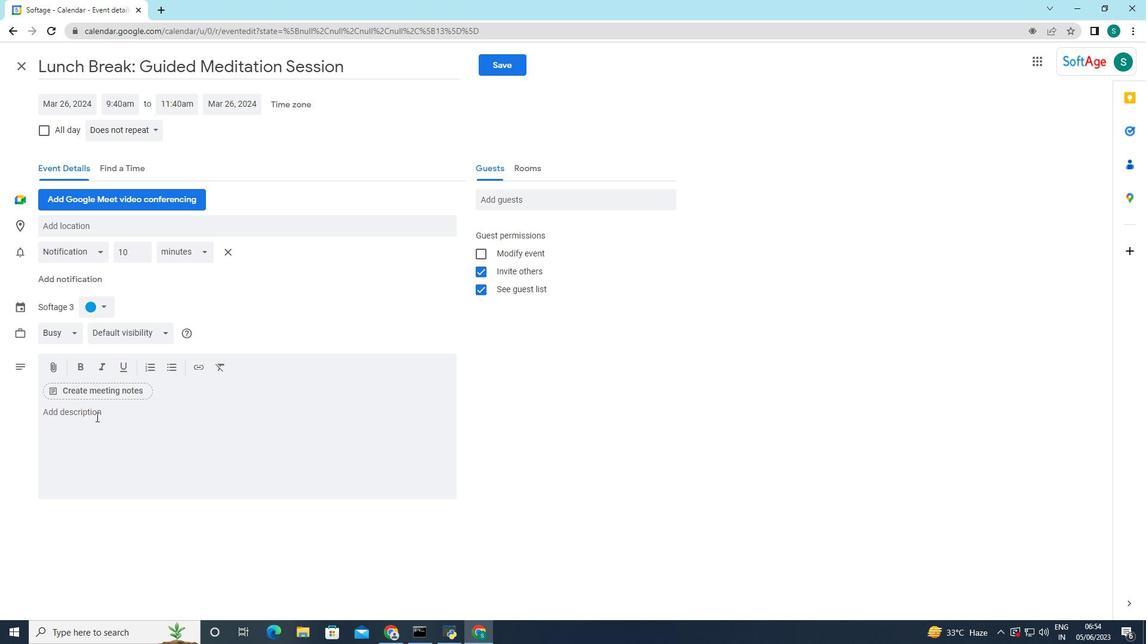 
Action: Key pressed <Key.caps_lock>W<Key.caps_lock>elcome<Key.space>to<Key.space>the<Key.space><Key.caps_lock>P<Key.caps_lock>resentation<Key.space><Key.caps_lock>P<Key.caps_lock>ractiece<Key.space>sesso<Key.backspace><Key.backspace><Key.backspace><Key.backspace><Key.backspace><Key.backspace><Key.backspace><Key.backspace><Key.backspace>ce<Key.space>session,<Key.space>where<Key.space>you<Key.space>can<Key.space>hone<Key.space>your<Key.space>public<Key.space>spes<Key.backspace>aking<Key.space>skills<Key.space>and<Key.space>receive<Key.space>constructive<Key.space>fr<Key.backspace>eedvack<Key.space><Key.backspace><Key.backspace><Key.backspace><Key.backspace><Key.backspace>back<Key.space>to<Key.space>enhance<Key.space>your<Key.space>presentation<Key.space>abill<Key.backspace>ities<Key.space><Key.backspace>.t<Key.backspace><Key.caps_lock>T<Key.caps_lock>his<Key.space>interactive<Key.space>session<Key.space>is<Key.space>designed<Key.space>to<Key.space>prove<Key.backspace><Key.backspace>d<Key.backspace>vide<Key.space>a<Key.space>supportive<Key.space>environment<Key.space>for<Key.space>participants<Key.space>to<Key.space>pa<Key.backspace>ractice<Key.space>and<Key.space>refine<Key.space>ther<Key.backspace>ir<Key.space>presentation<Key.space>techniques,<Key.space>w<Key.caps_lock>HETHER<Key.space><Key.caps_lock>i<Key.caps_lock><Key.backspace><Key.backspace><Key.backspace><Key.backspace><Key.backspace><Key.backspace><Key.backspace><Key.backspace><Key.caps_lock>hether<Key.space>it's<Key.space>for<Key.space>professional<Key.space>or<Key.space>academic<Key.space>purposes<Key.space><Key.backspace>.
Screenshot: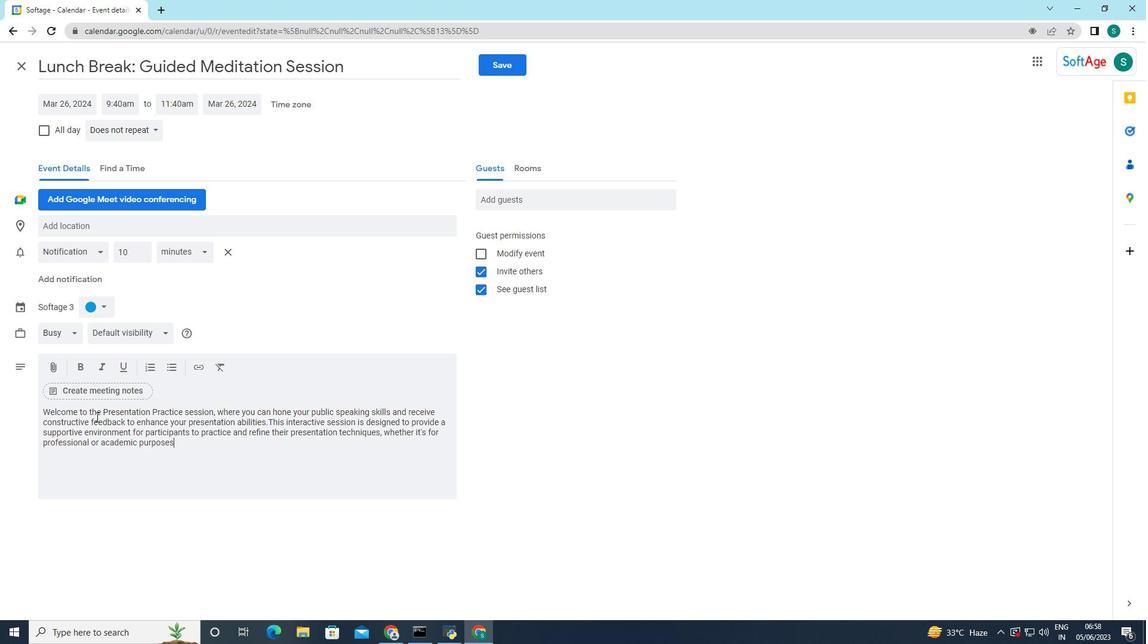 
Action: Mouse moved to (97, 298)
Screenshot: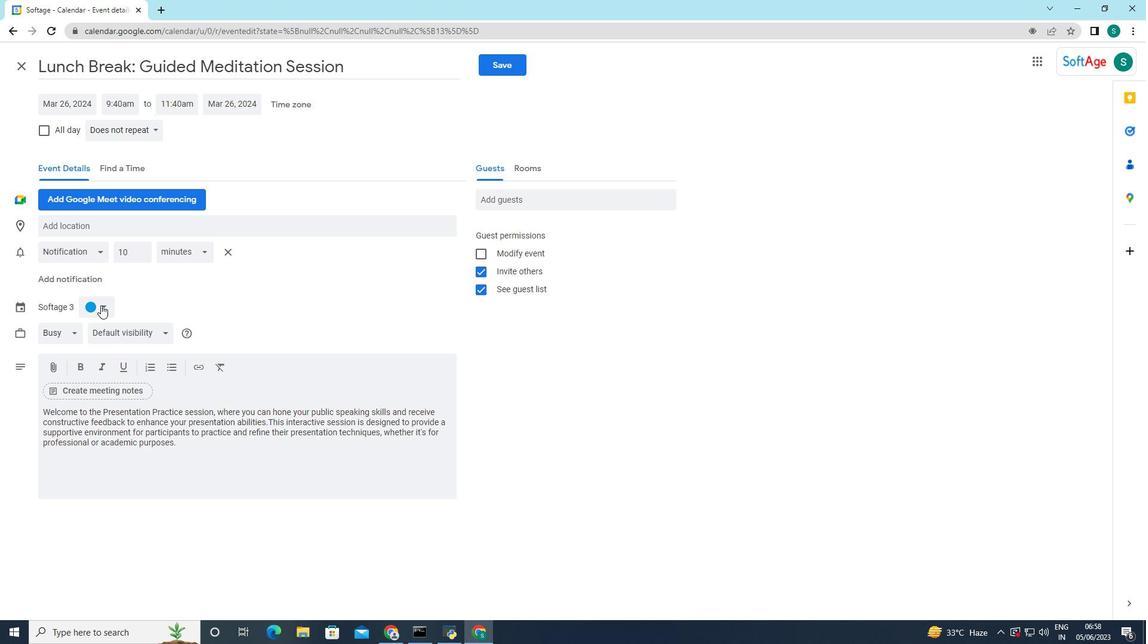 
Action: Mouse pressed left at (97, 298)
Screenshot: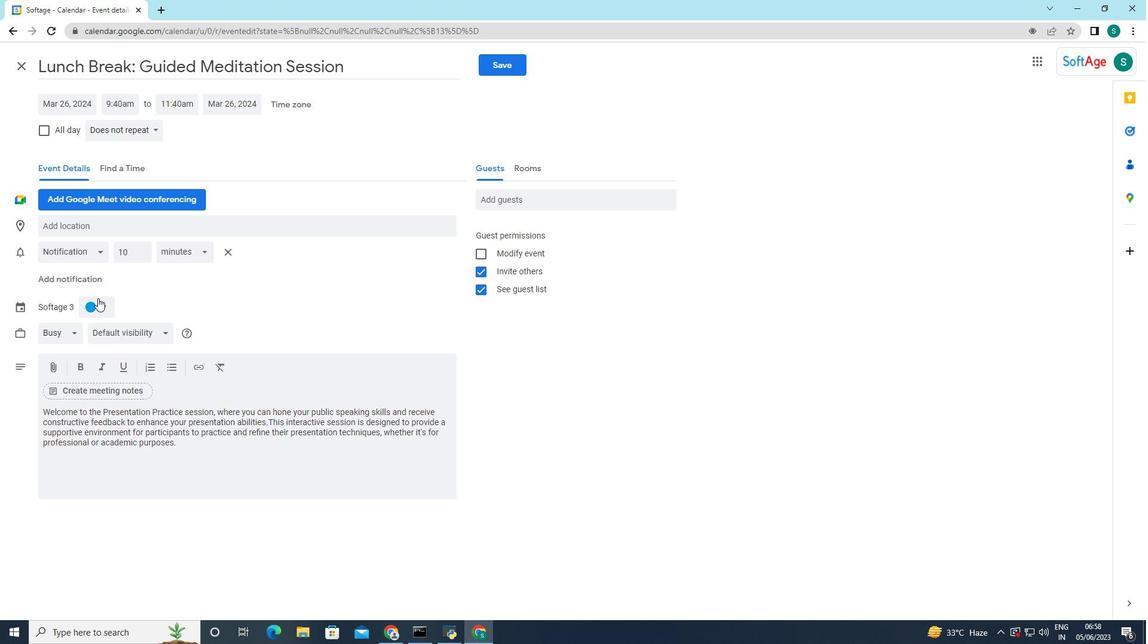 
Action: Mouse moved to (90, 364)
Screenshot: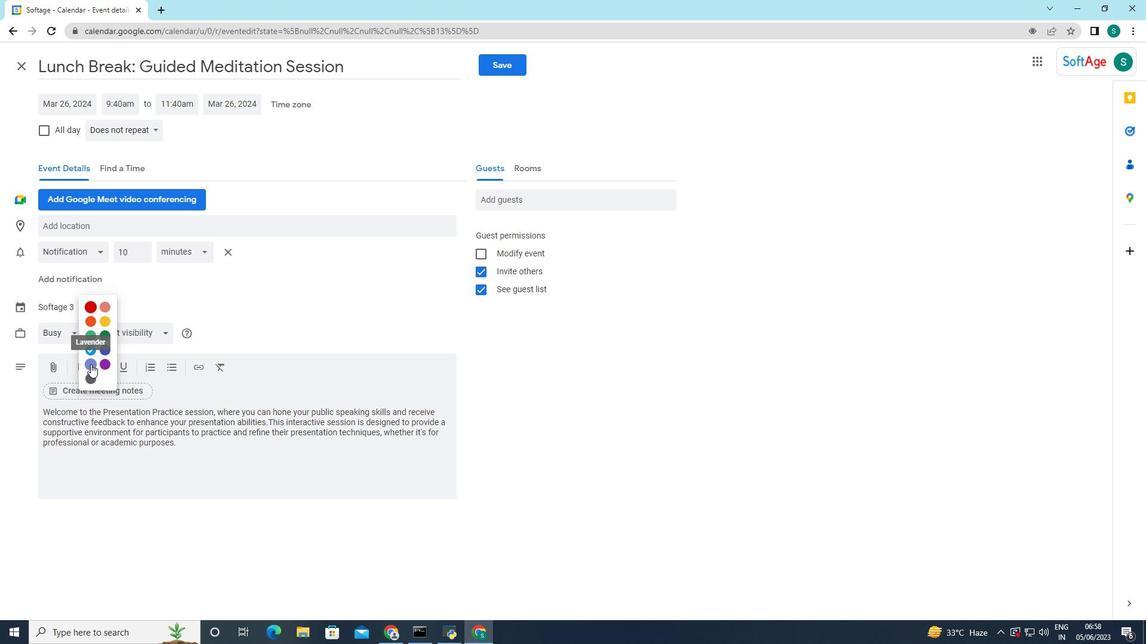 
Action: Mouse pressed left at (90, 364)
Screenshot: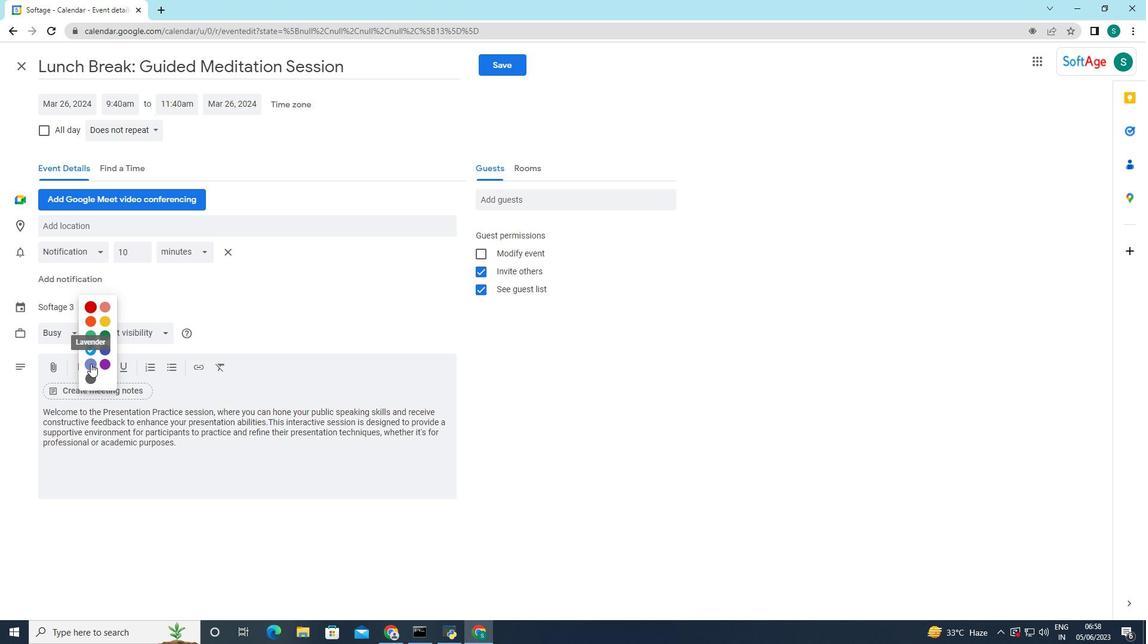 
Action: Mouse moved to (111, 226)
Screenshot: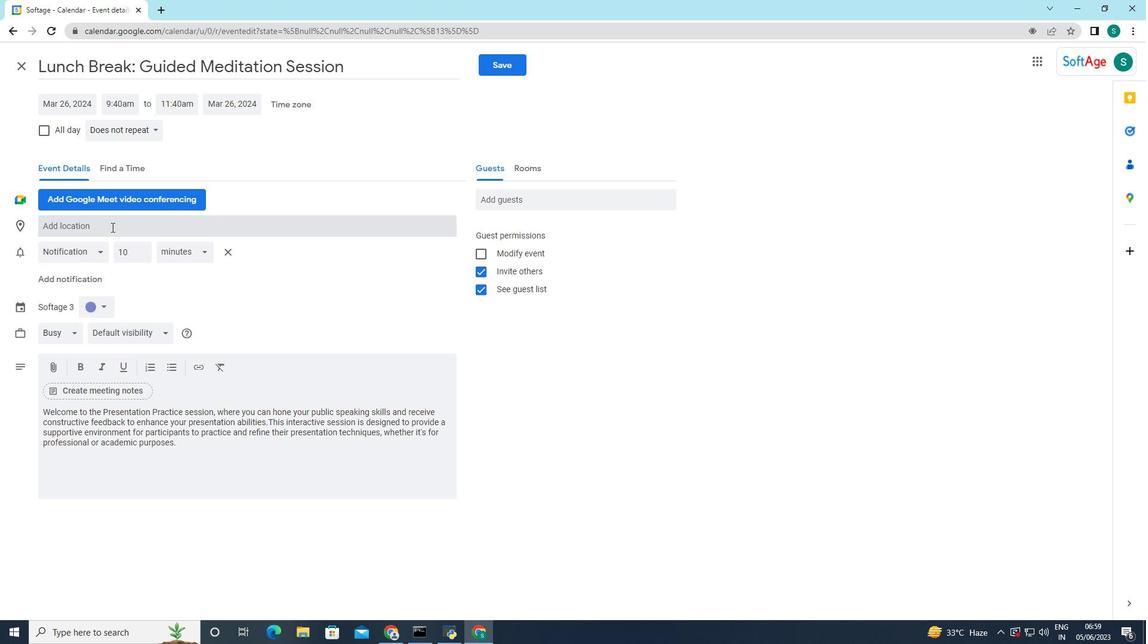 
Action: Mouse pressed left at (111, 226)
Screenshot: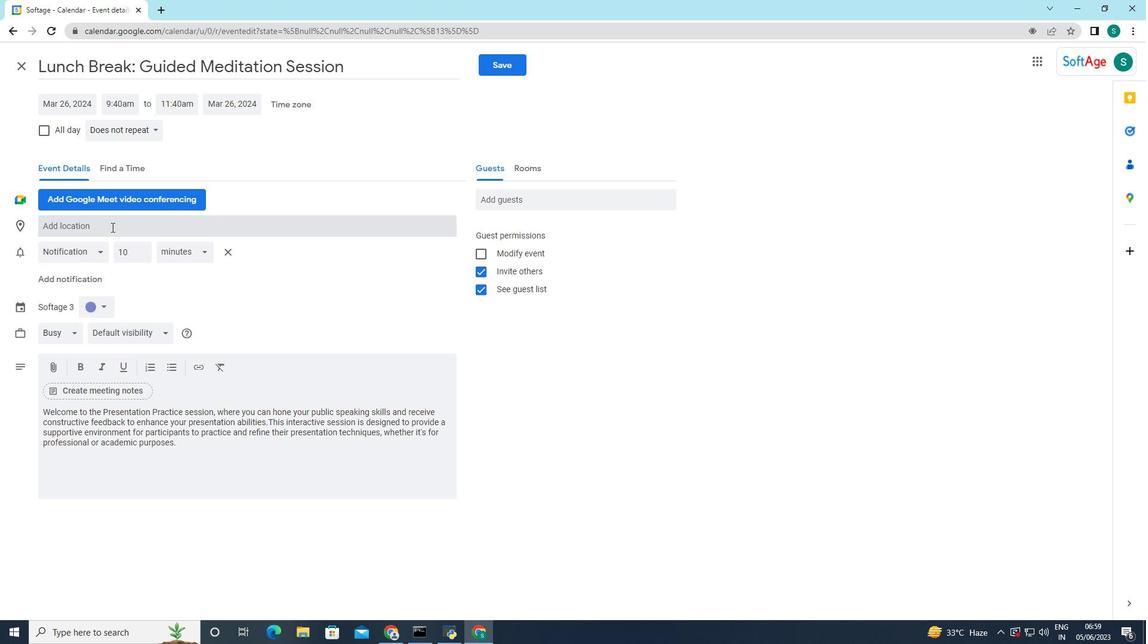 
Action: Key pressed 321<Key.space><Key.caps_lock>F<Key.caps_lock><Key.backspace>g<Key.caps_lock><Key.backspace>G<Key.caps_lock>orges<Key.space>du<Key.space>v<Key.backspace><Key.caps_lock>V<Key.caps_lock>en<Key.backspace>rdon<Key.space><Key.backspace><Key.backspace><Key.backspace><Key.backspace>don,<Key.space><Key.caps_lock>F<Key.caps_lock>rance
Screenshot: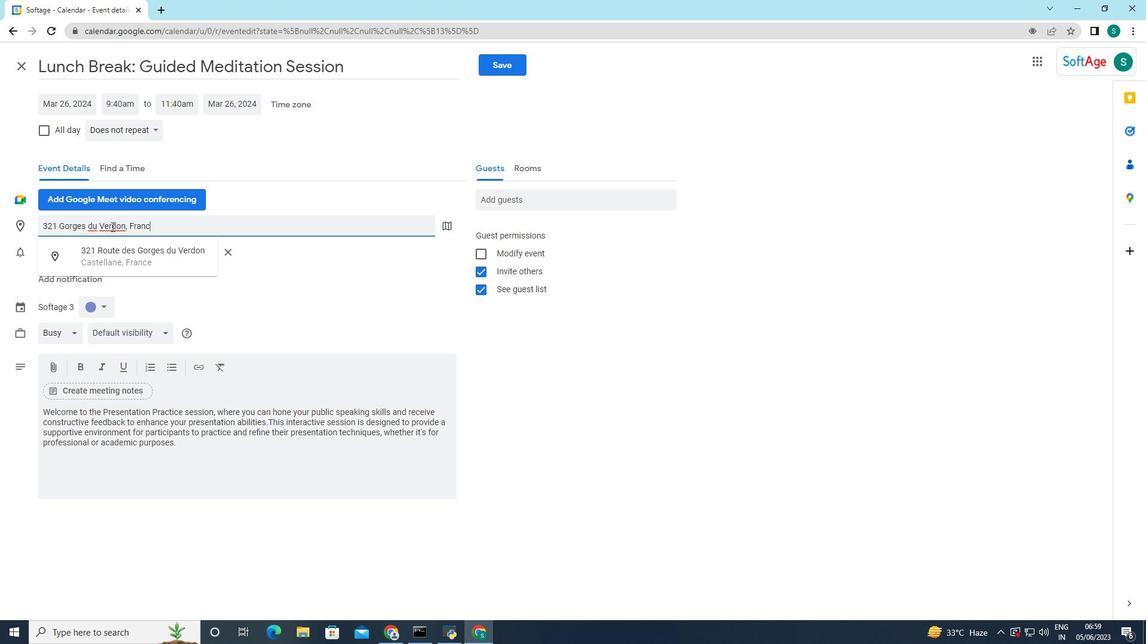
Action: Mouse moved to (256, 301)
Screenshot: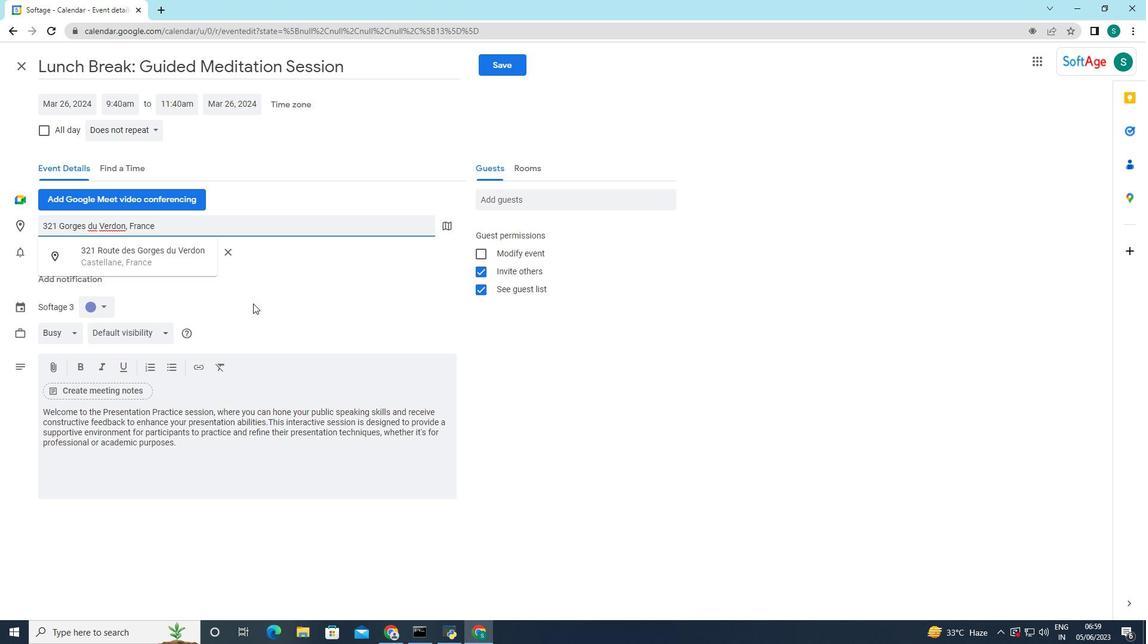 
Action: Mouse pressed left at (256, 301)
Screenshot: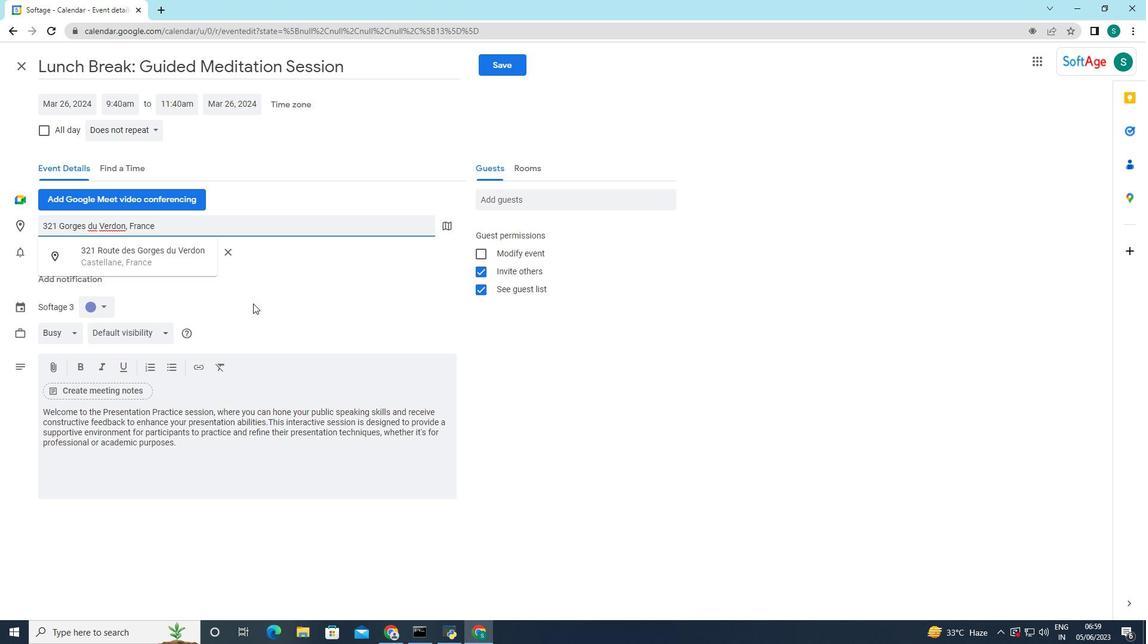 
Action: Mouse moved to (539, 201)
Screenshot: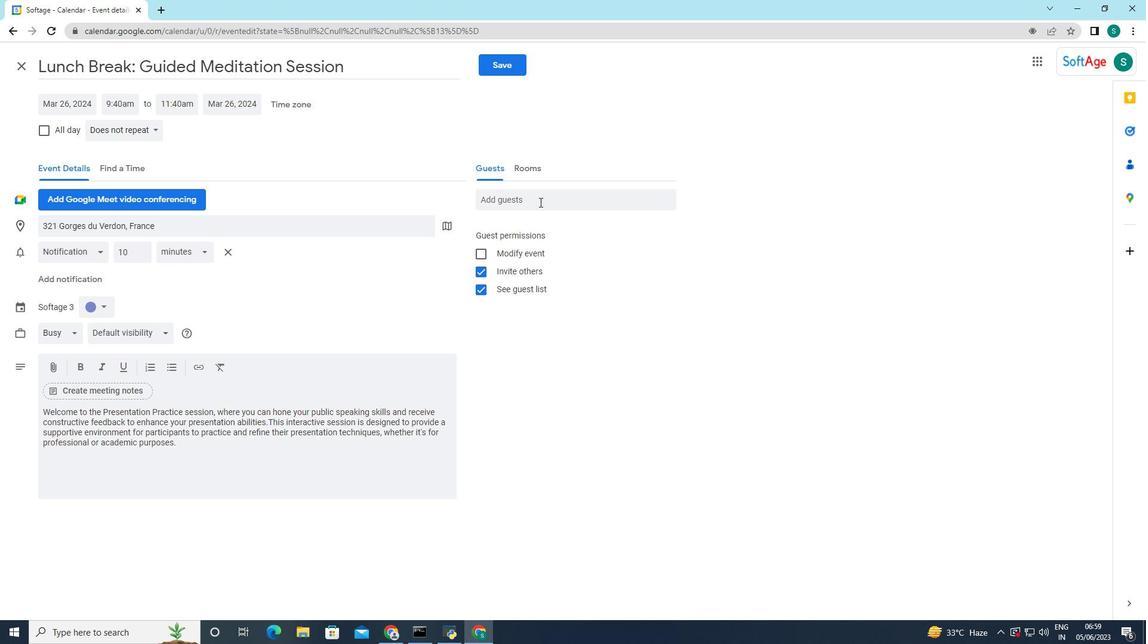 
Action: Mouse pressed left at (539, 201)
Screenshot: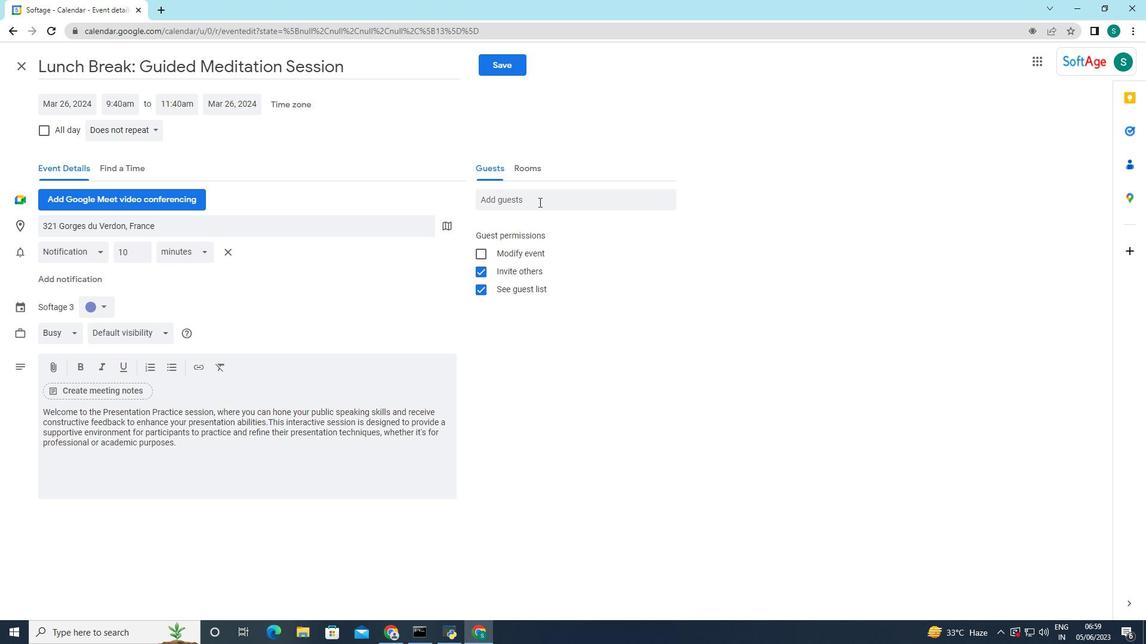 
Action: Key pressed softage,<Key.backspace>.4
Screenshot: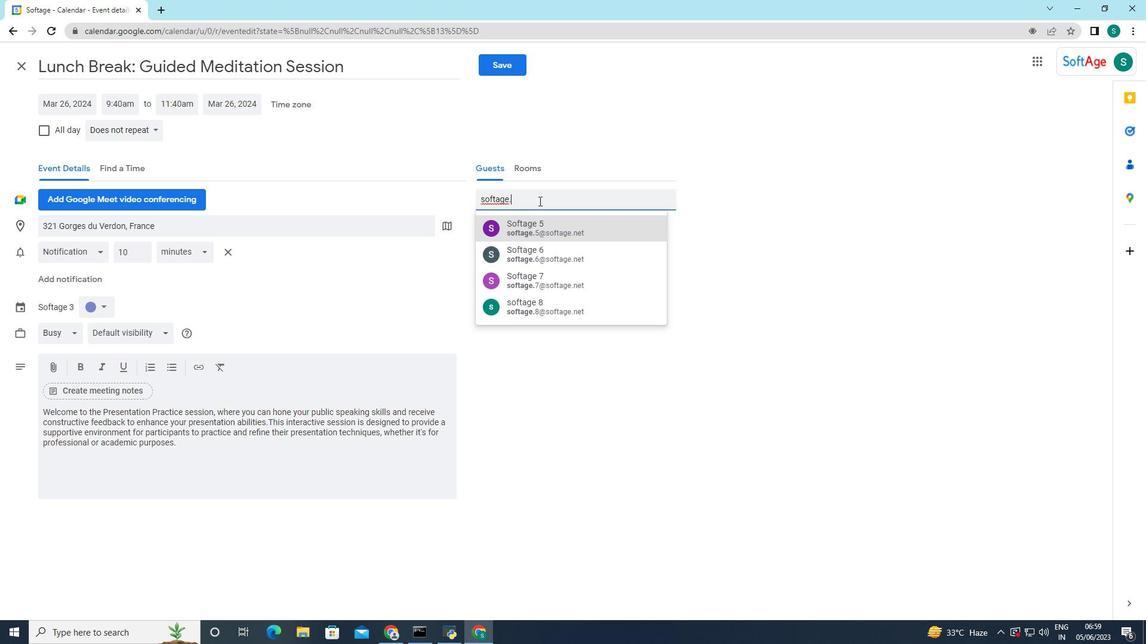 
Action: Mouse moved to (579, 222)
Screenshot: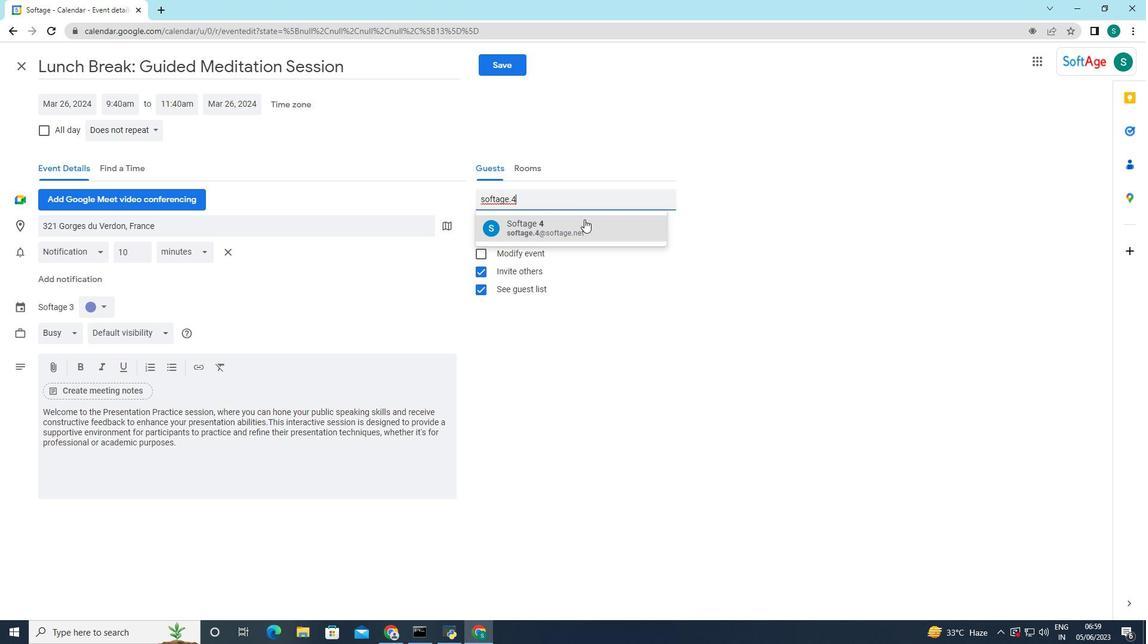 
Action: Mouse pressed left at (579, 222)
Screenshot: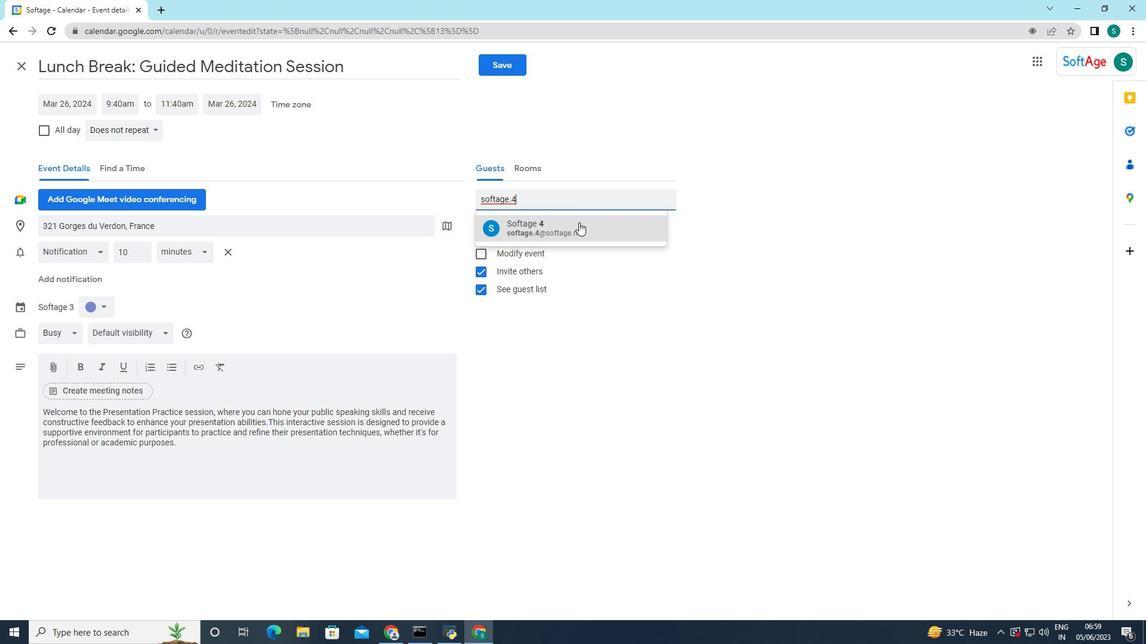
Action: Mouse moved to (579, 222)
Screenshot: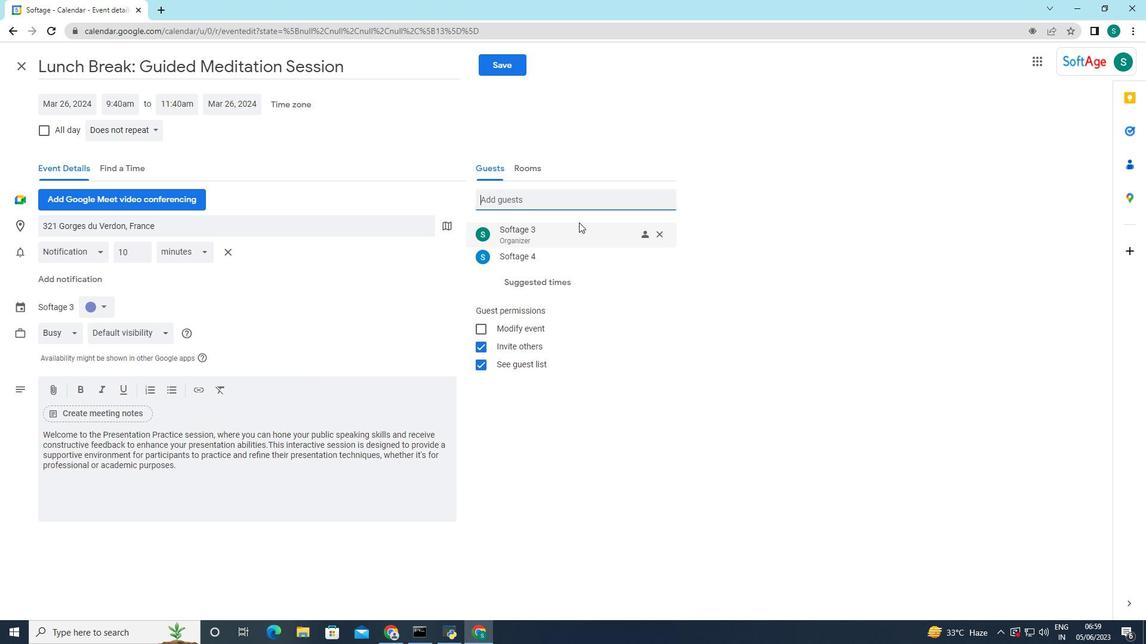 
Action: Key pressed softage.3<Key.backspace>2
Screenshot: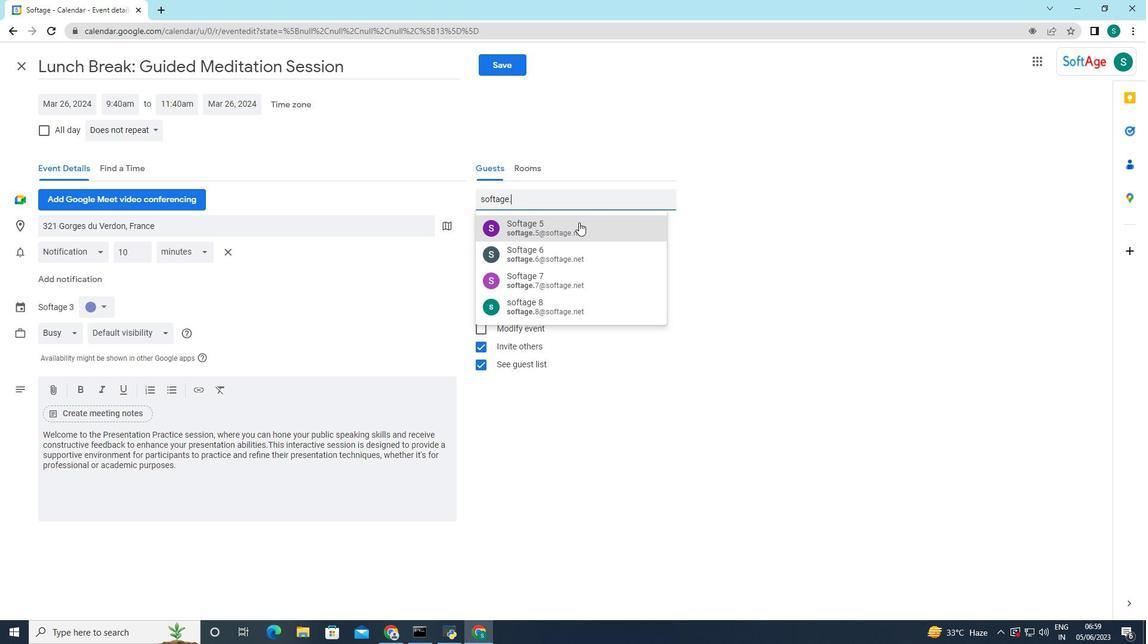 
Action: Mouse pressed left at (579, 222)
Screenshot: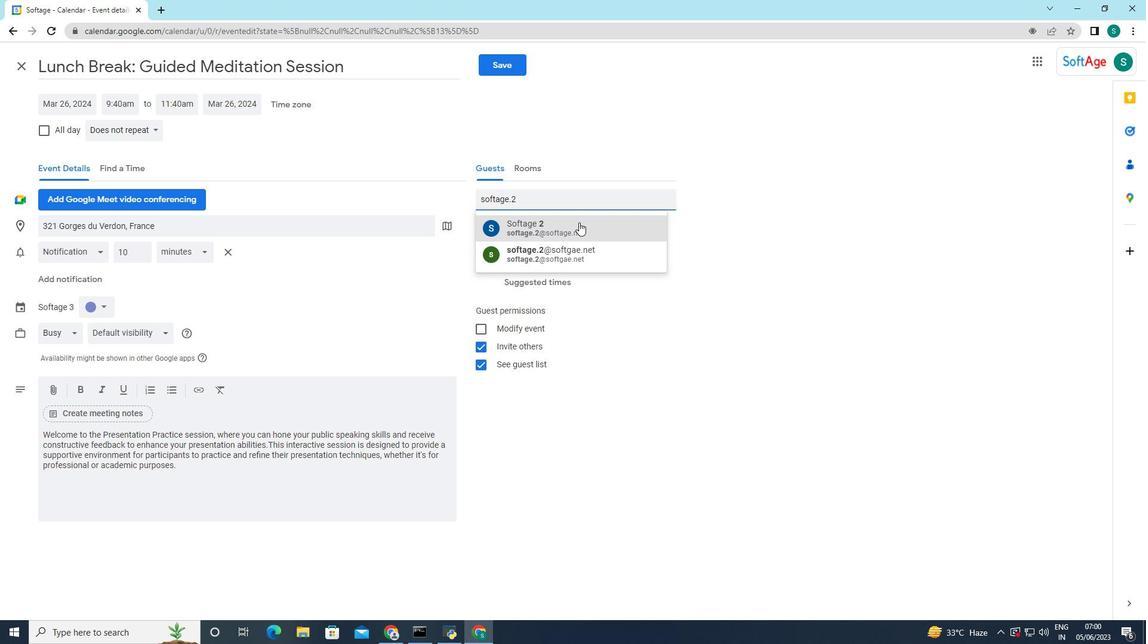 
Action: Mouse moved to (664, 232)
Screenshot: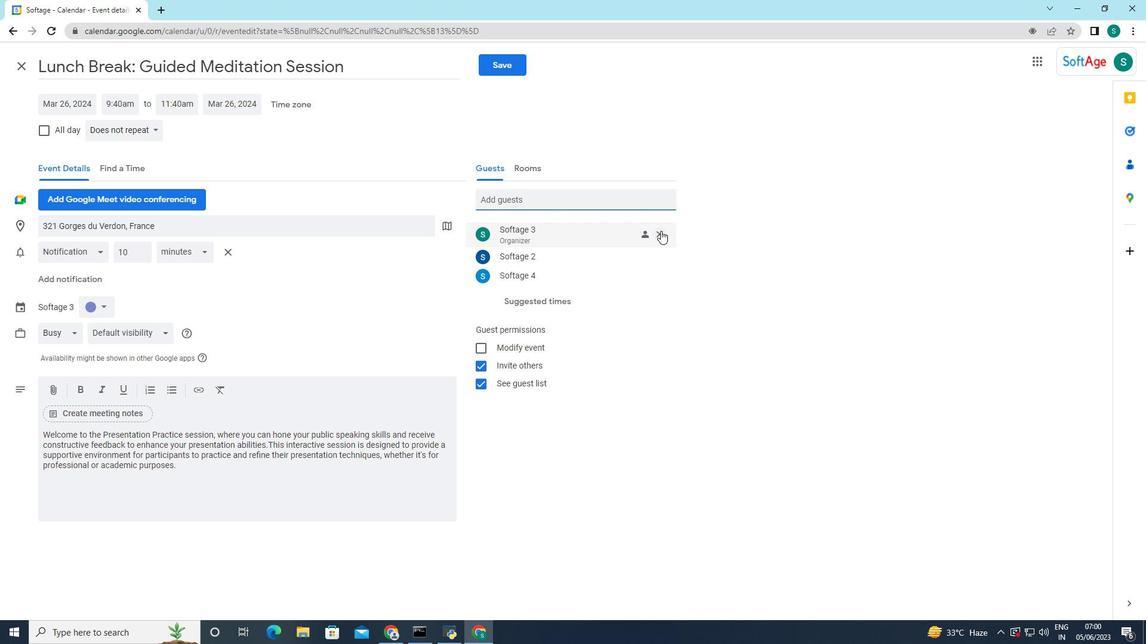 
Action: Mouse pressed left at (664, 232)
Screenshot: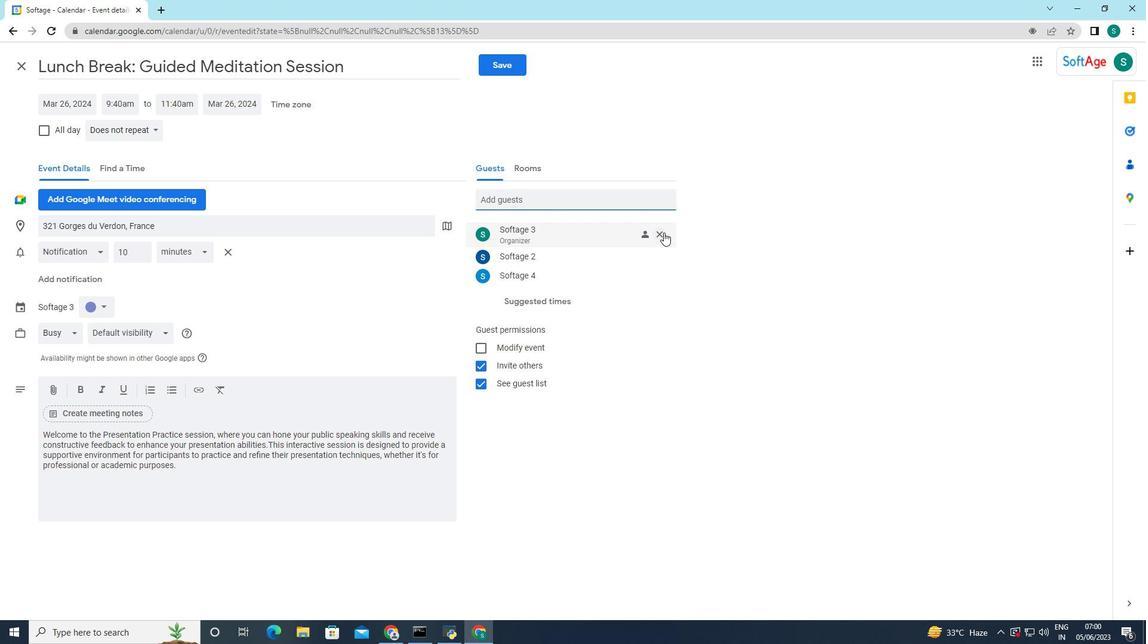 
Action: Mouse moved to (684, 367)
Screenshot: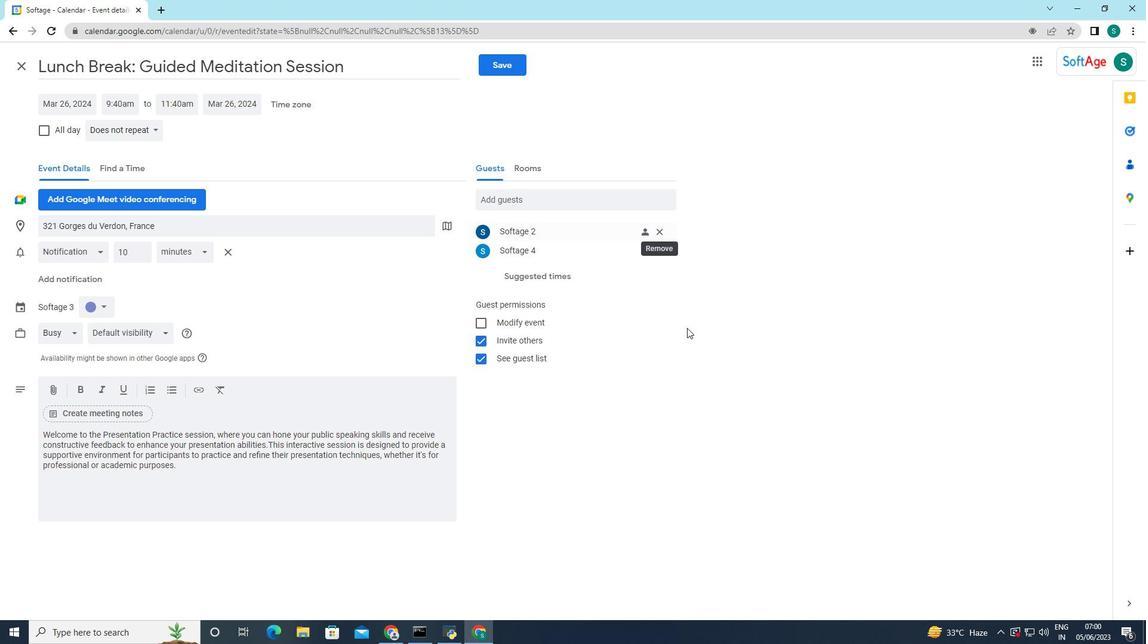 
Action: Mouse pressed left at (684, 367)
Screenshot: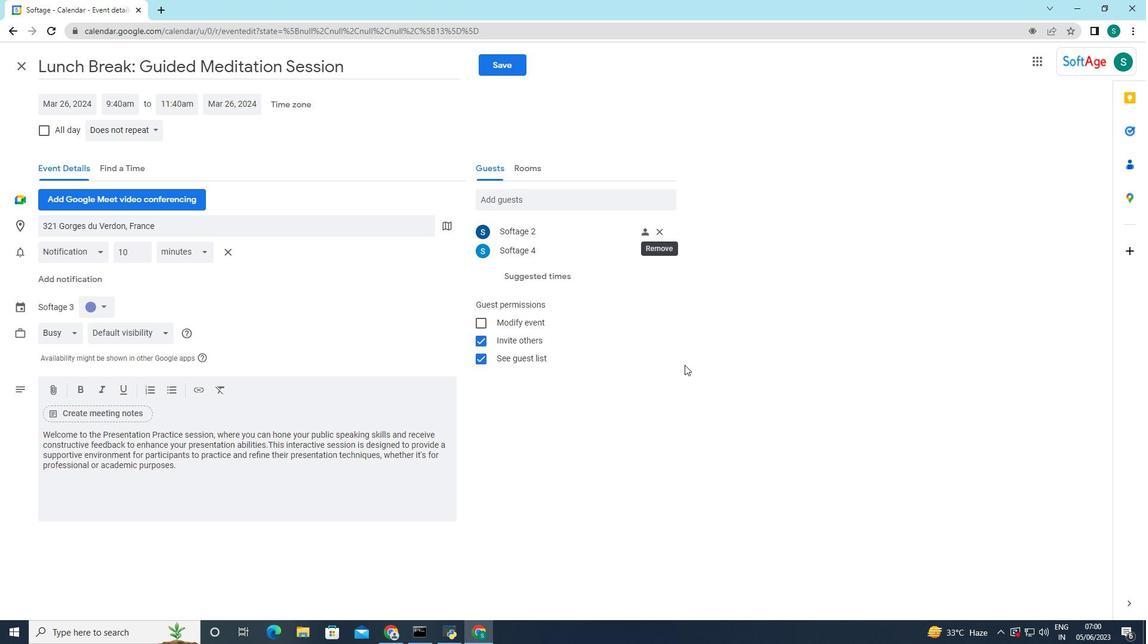 
Action: Mouse moved to (139, 130)
Screenshot: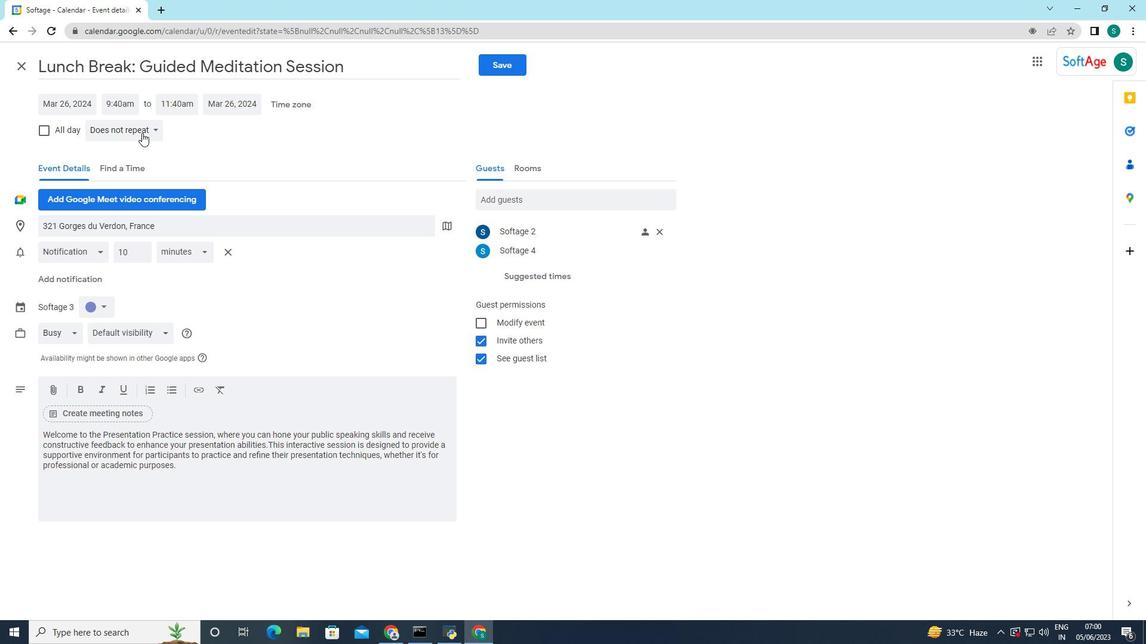 
Action: Mouse pressed left at (139, 130)
Screenshot: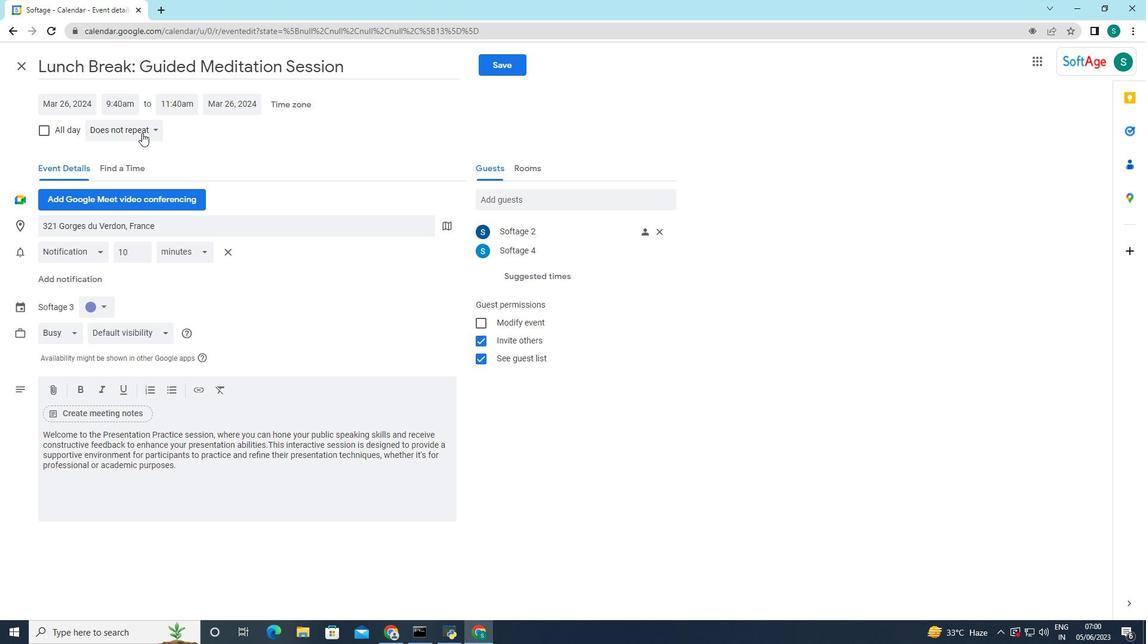 
Action: Mouse moved to (136, 256)
Screenshot: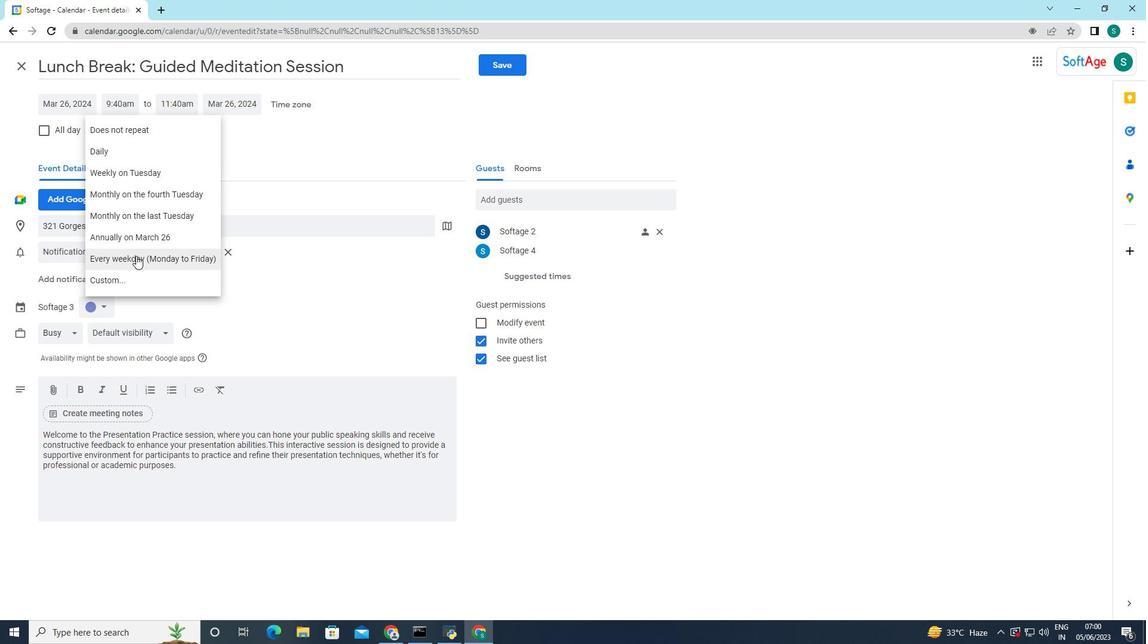 
Action: Mouse pressed left at (136, 256)
Screenshot: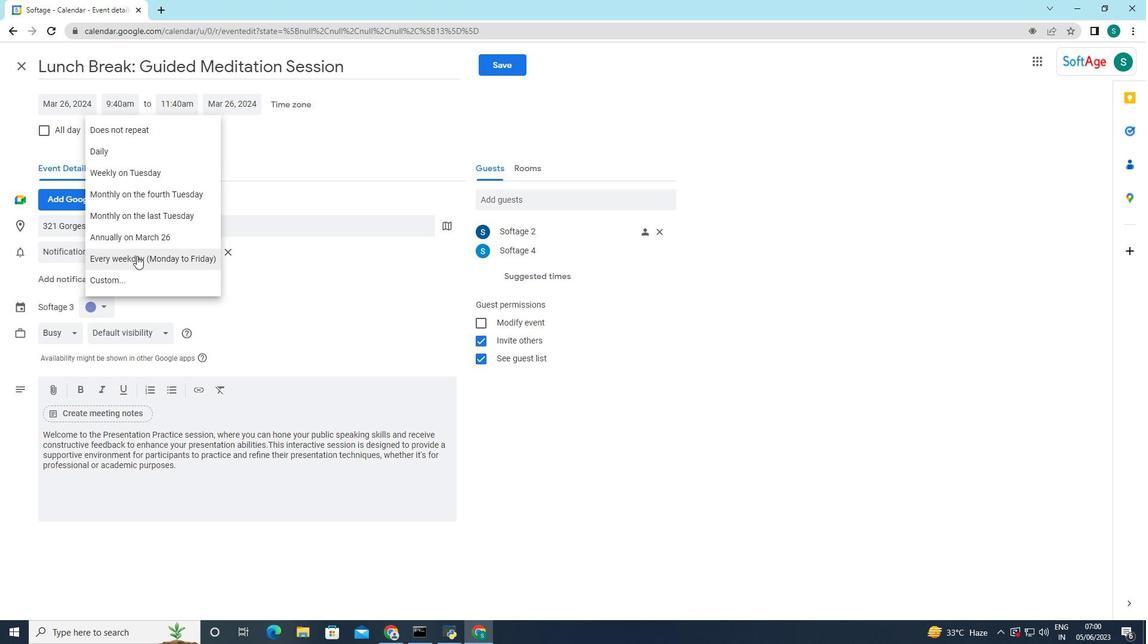 
Action: Mouse moved to (515, 69)
Screenshot: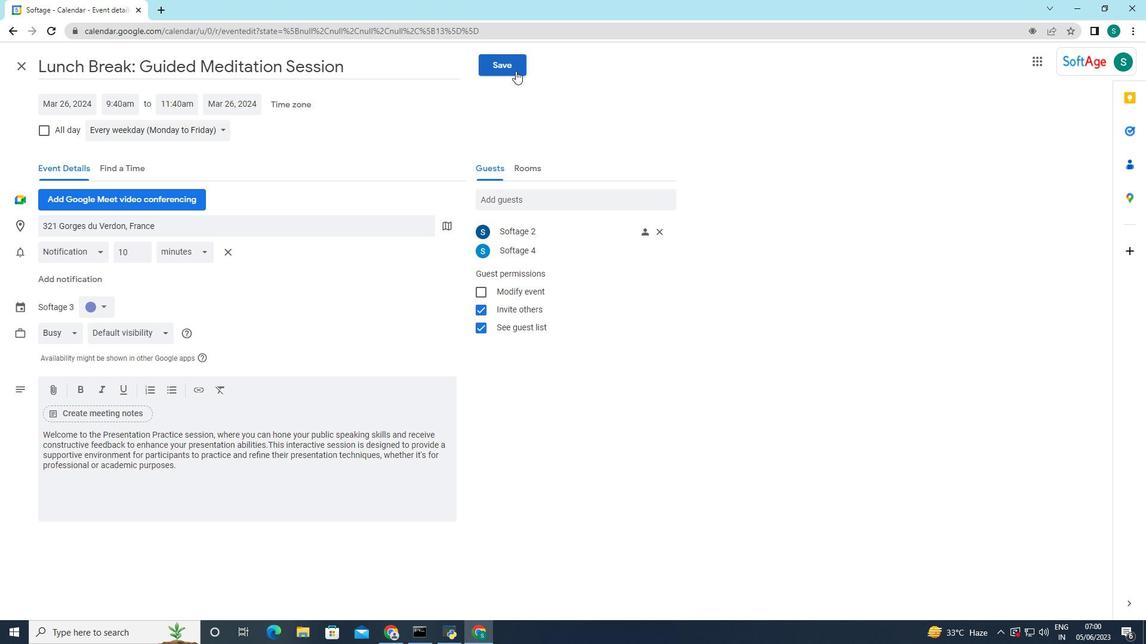 
Action: Mouse pressed left at (515, 69)
Screenshot: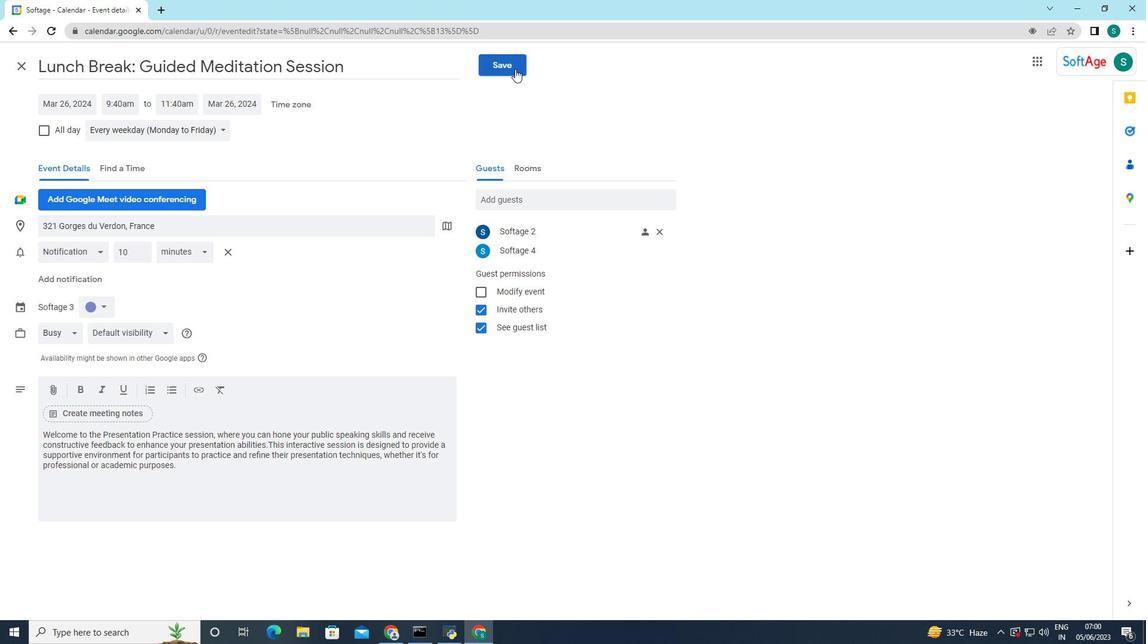 
Action: Mouse moved to (678, 354)
Screenshot: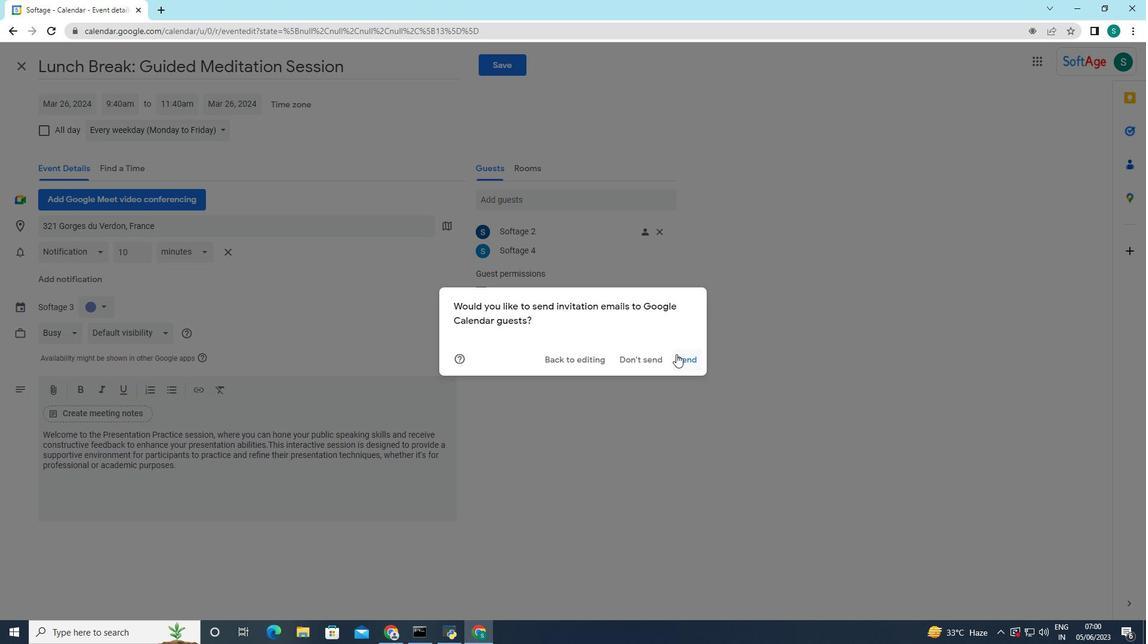 
Action: Mouse pressed left at (678, 354)
Screenshot: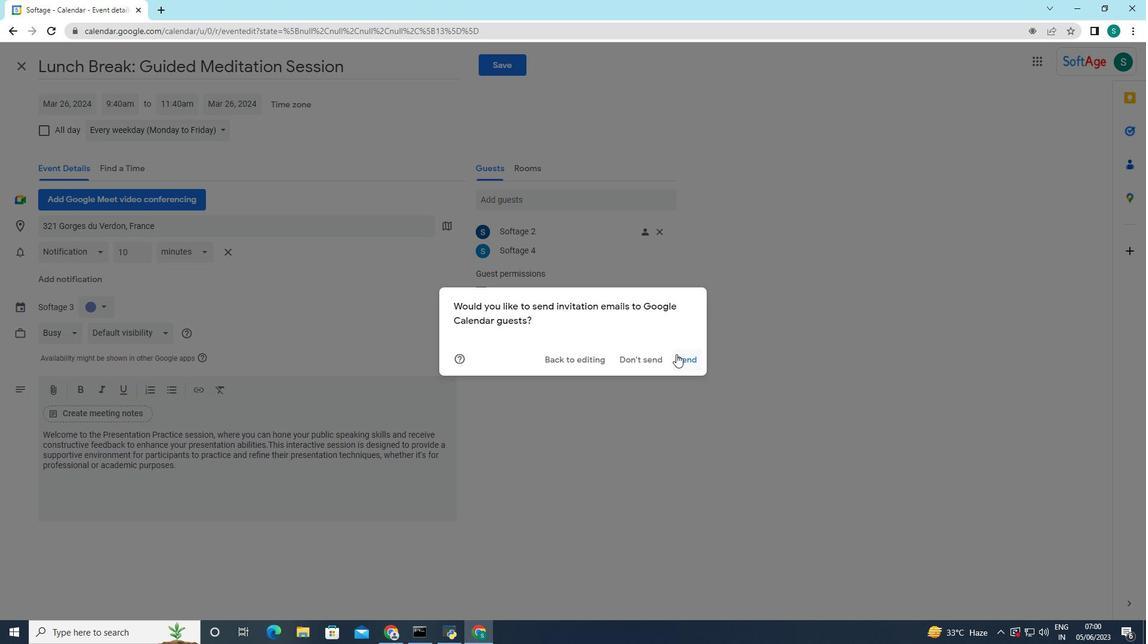 
Action: Mouse moved to (535, 419)
Screenshot: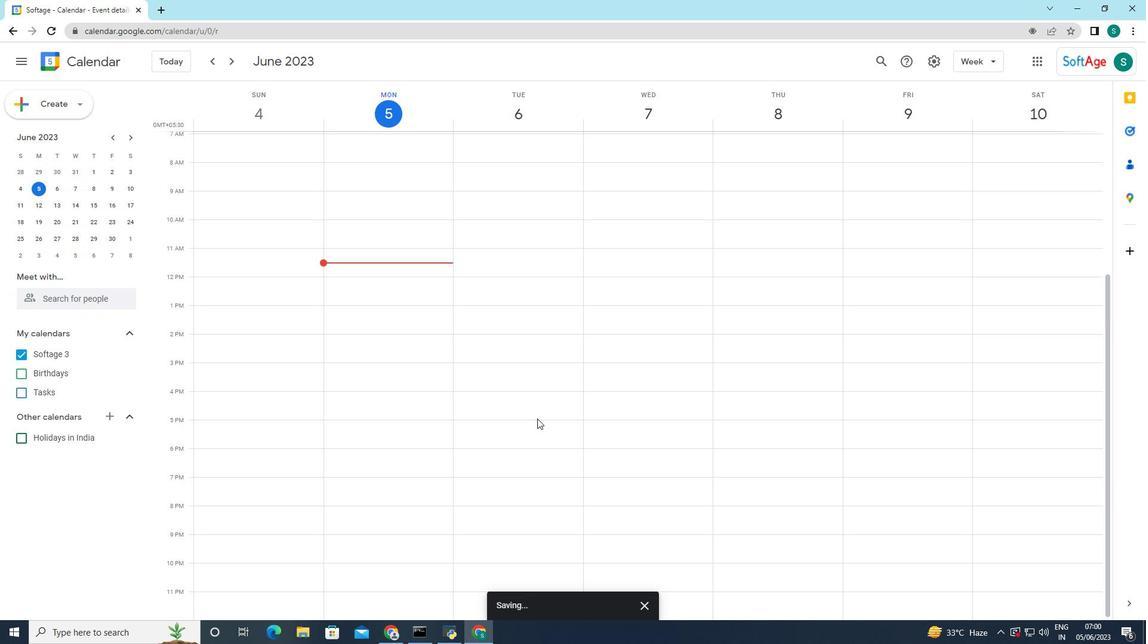 
